 Task: Create ChildIssue0000000773 as Child Issue of Issue Issue0000000387 in Backlog  in Scrum Project Project0000000078 in Jira. Create ChildIssue0000000774 as Child Issue of Issue Issue0000000387 in Backlog  in Scrum Project Project0000000078 in Jira. Create ChildIssue0000000775 as Child Issue of Issue Issue0000000388 in Backlog  in Scrum Project Project0000000078 in Jira. Create ChildIssue0000000776 as Child Issue of Issue Issue0000000388 in Backlog  in Scrum Project Project0000000078 in Jira. Create ChildIssue0000000777 as Child Issue of Issue Issue0000000389 in Backlog  in Scrum Project Project0000000078 in Jira
Action: Mouse moved to (112, 292)
Screenshot: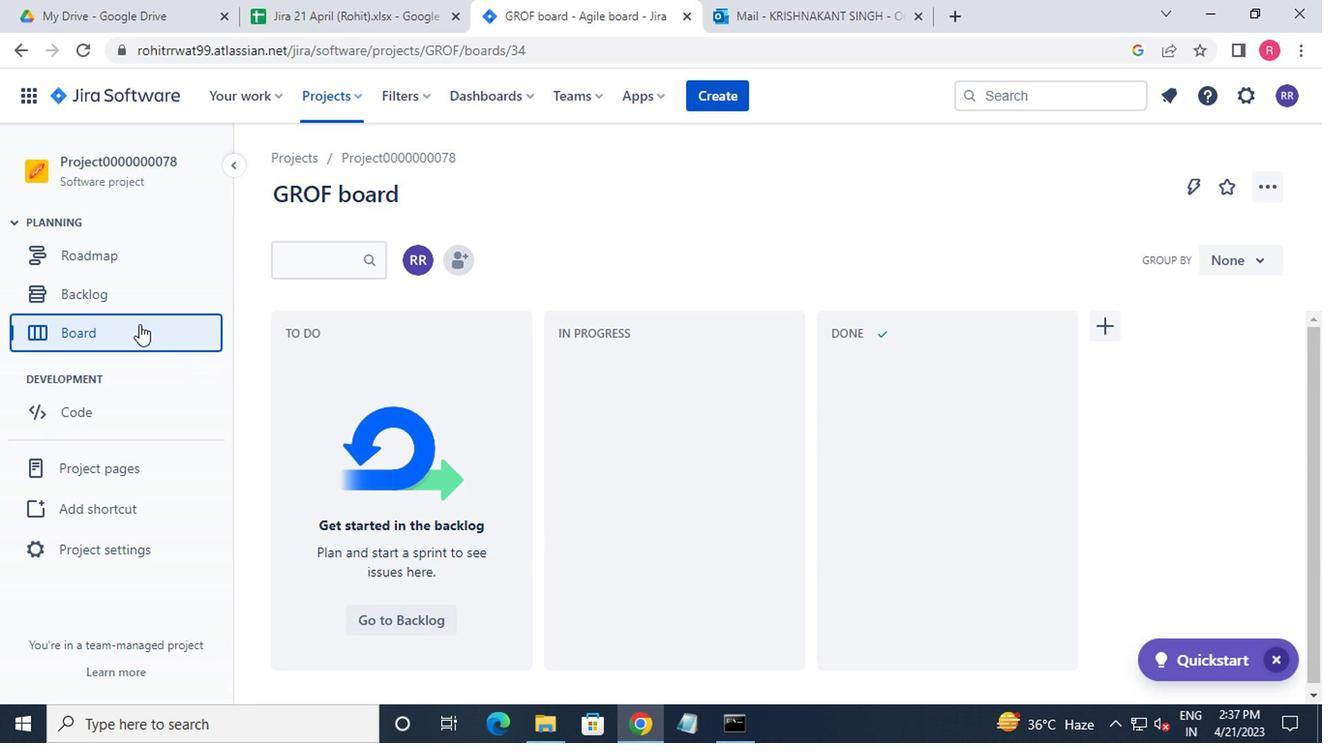 
Action: Mouse pressed left at (112, 292)
Screenshot: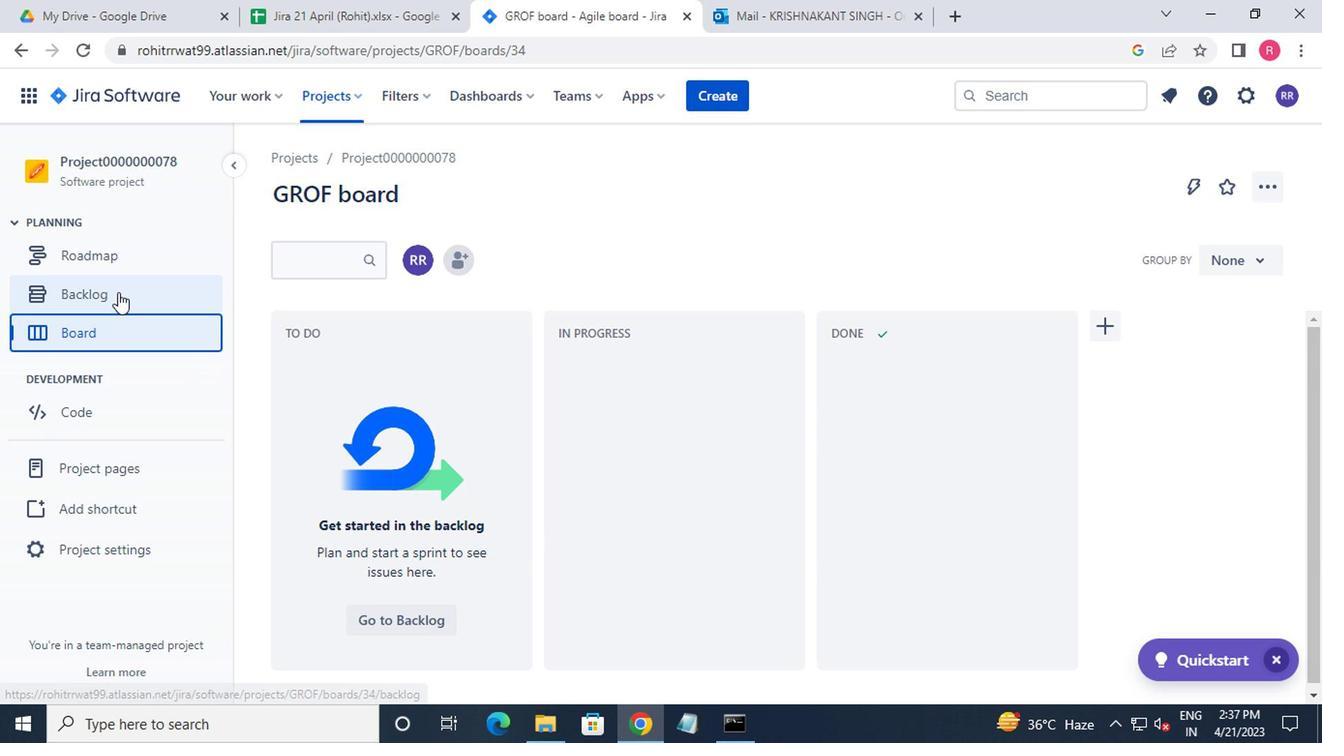 
Action: Mouse moved to (462, 444)
Screenshot: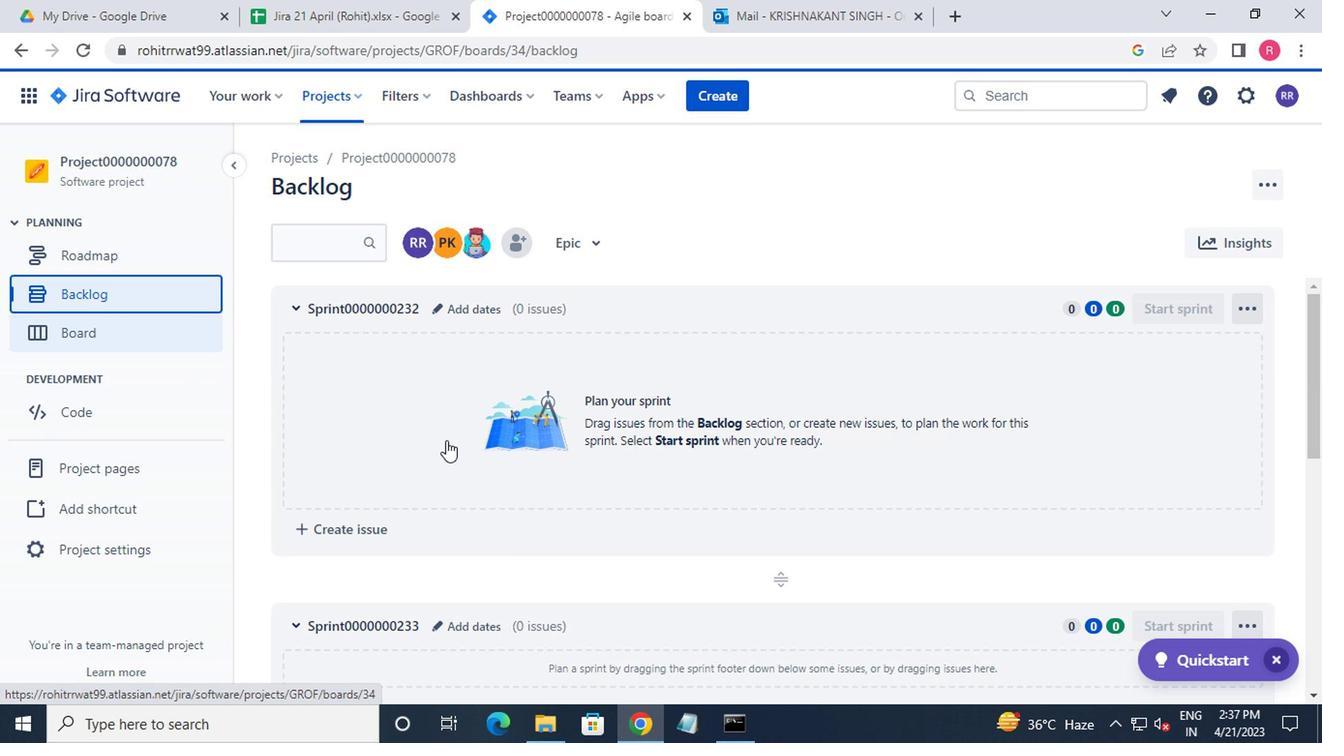 
Action: Mouse scrolled (462, 443) with delta (0, -1)
Screenshot: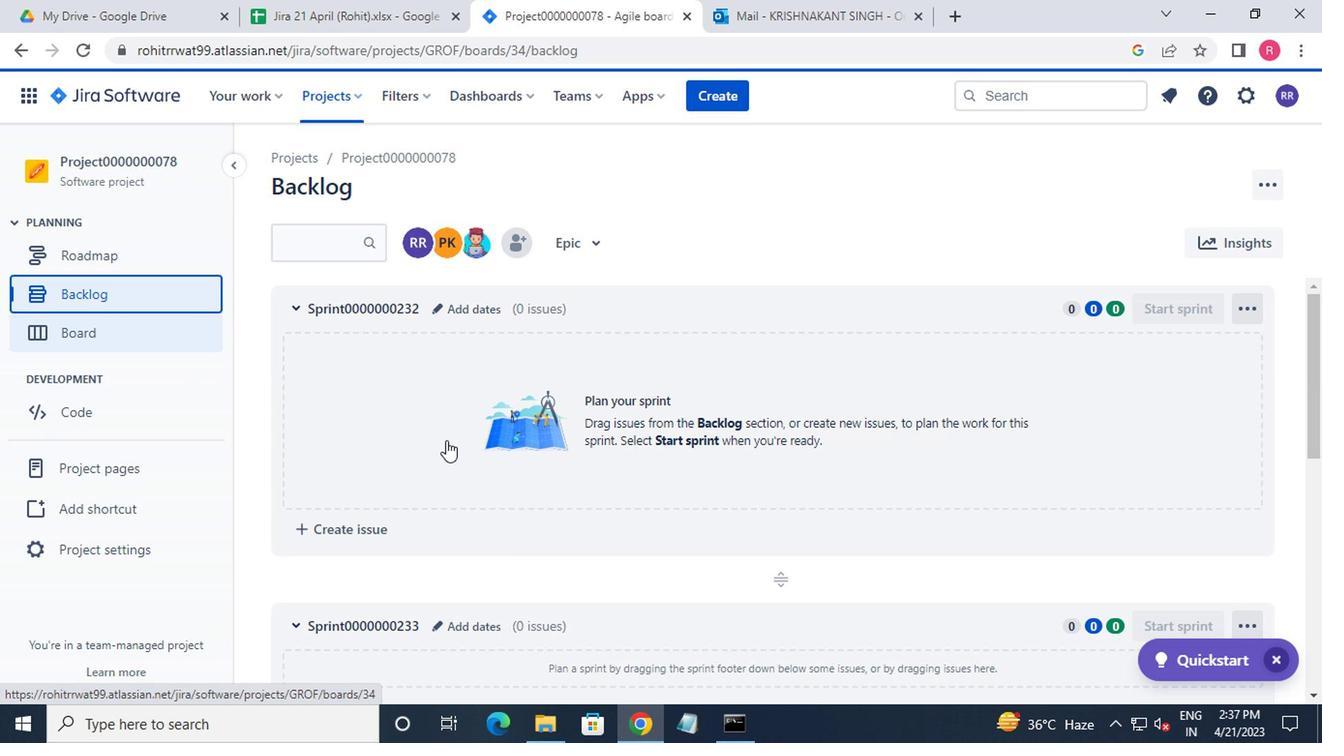 
Action: Mouse moved to (464, 446)
Screenshot: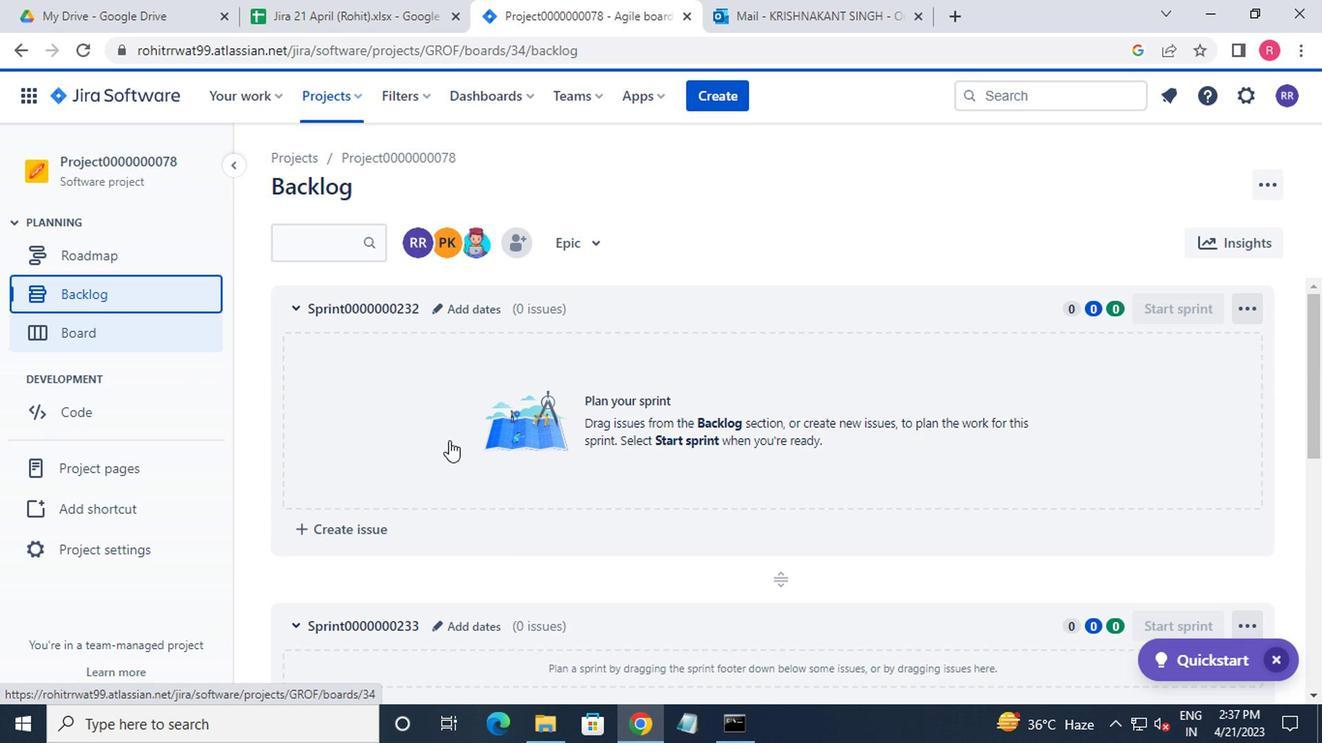 
Action: Mouse scrolled (464, 445) with delta (0, -1)
Screenshot: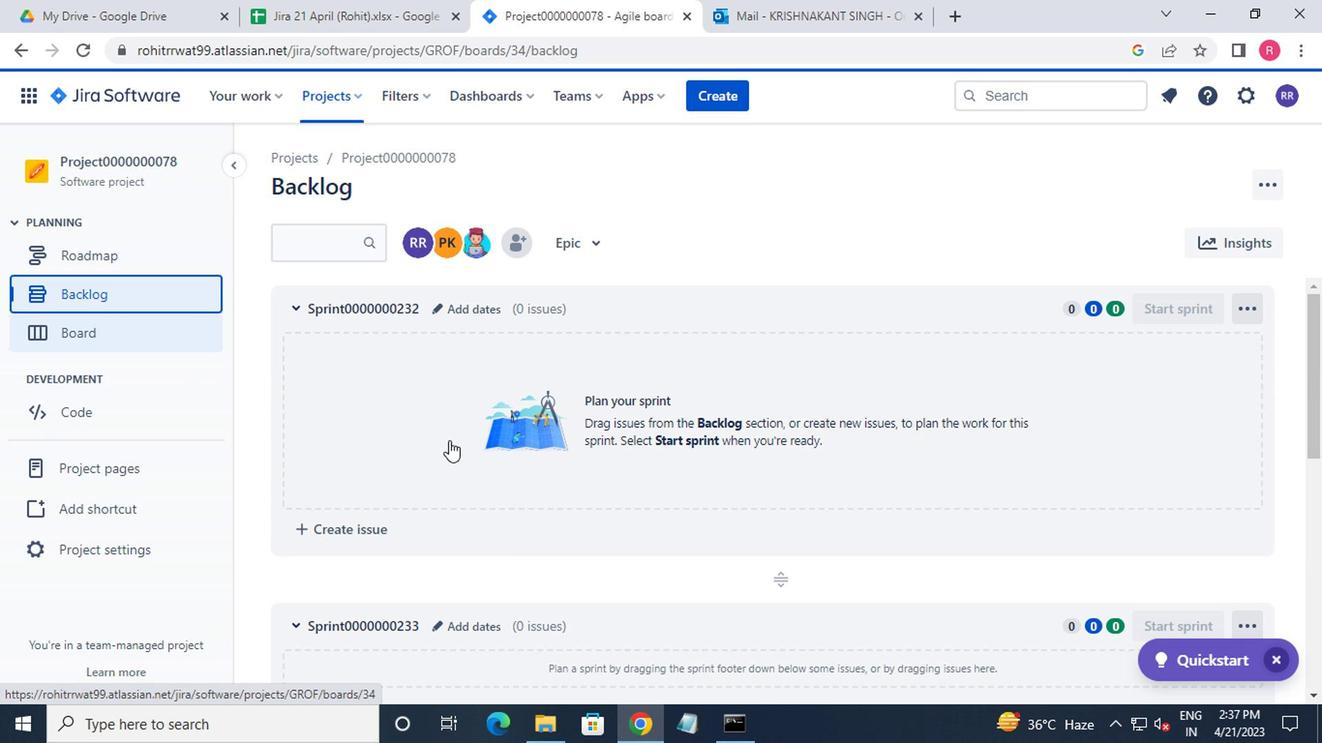 
Action: Mouse scrolled (464, 445) with delta (0, -1)
Screenshot: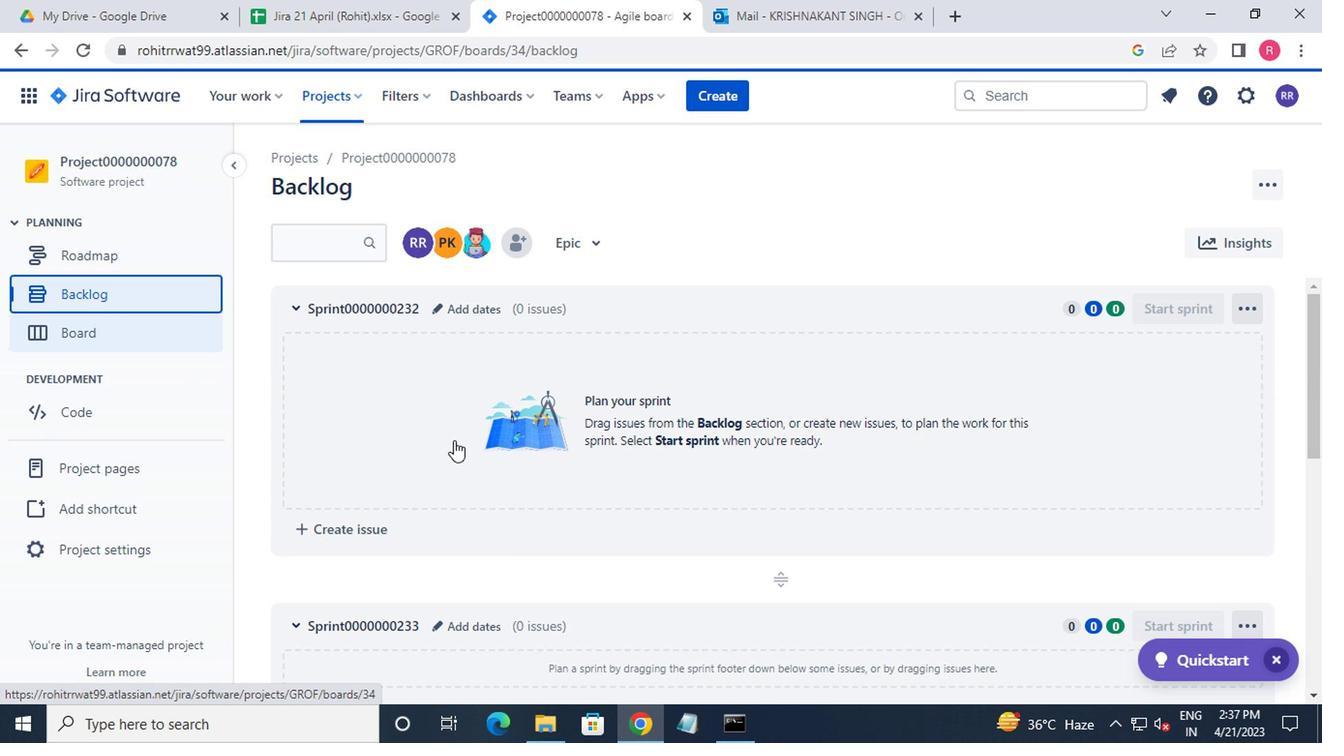 
Action: Mouse moved to (465, 446)
Screenshot: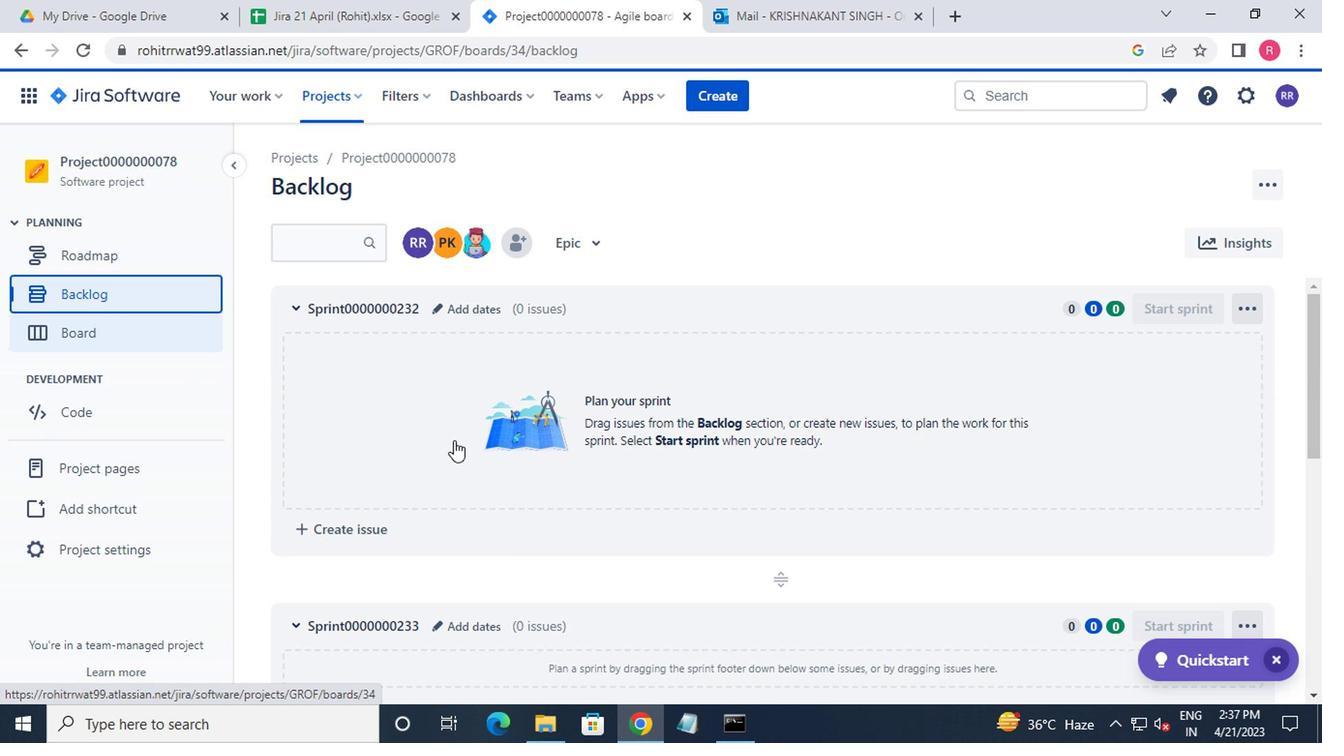 
Action: Mouse scrolled (465, 445) with delta (0, -1)
Screenshot: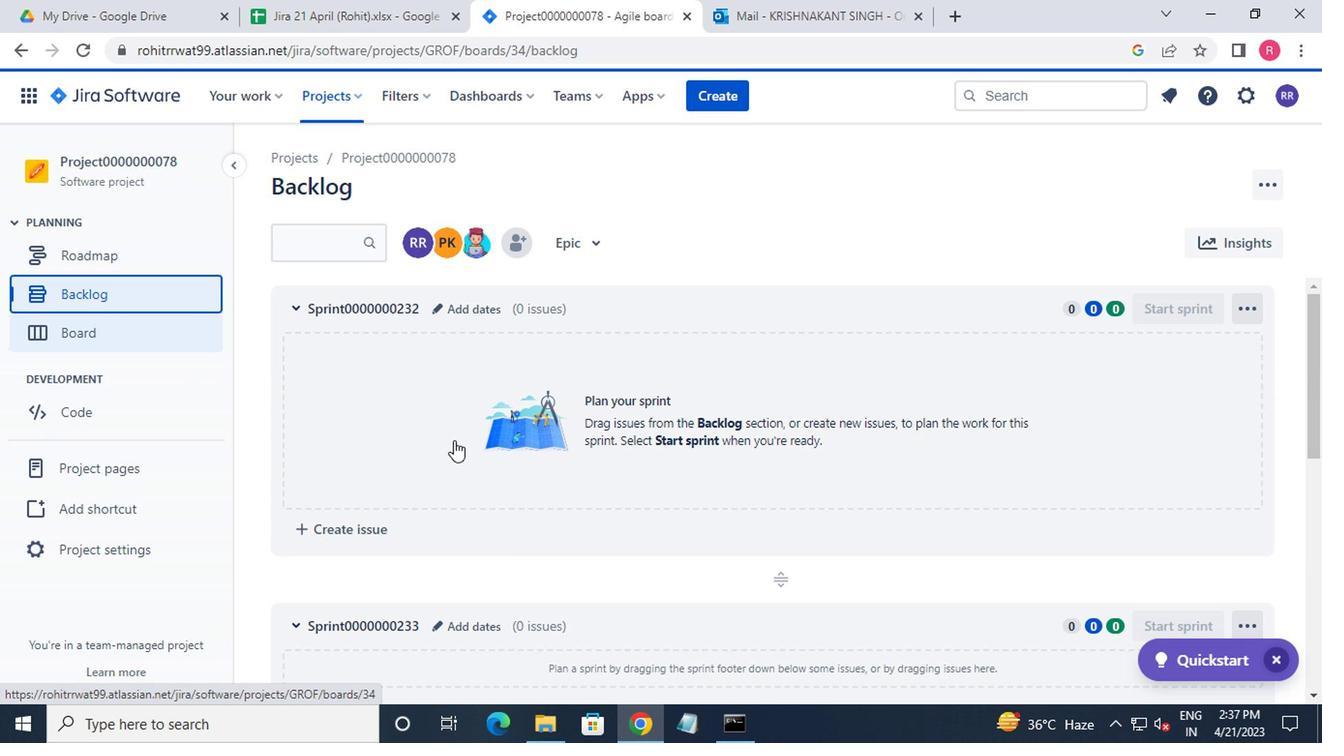 
Action: Mouse moved to (469, 476)
Screenshot: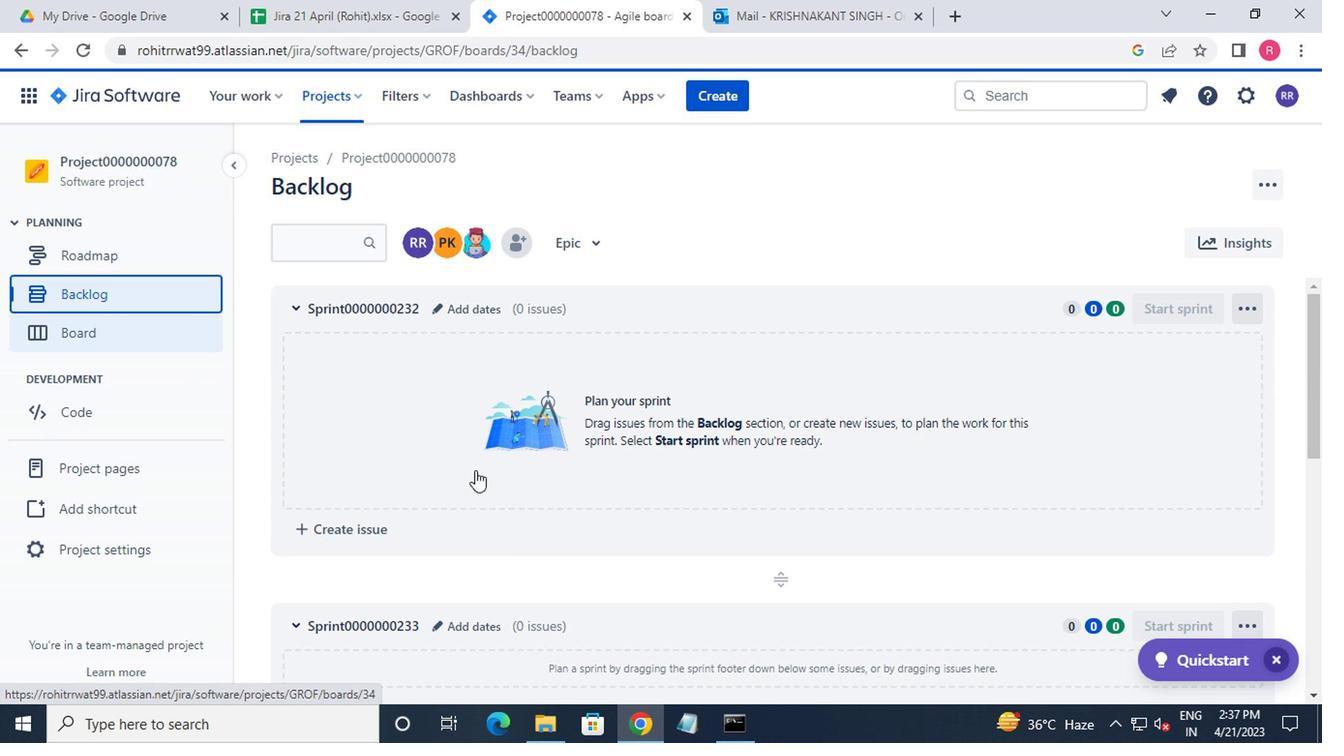 
Action: Mouse scrolled (469, 475) with delta (0, 0)
Screenshot: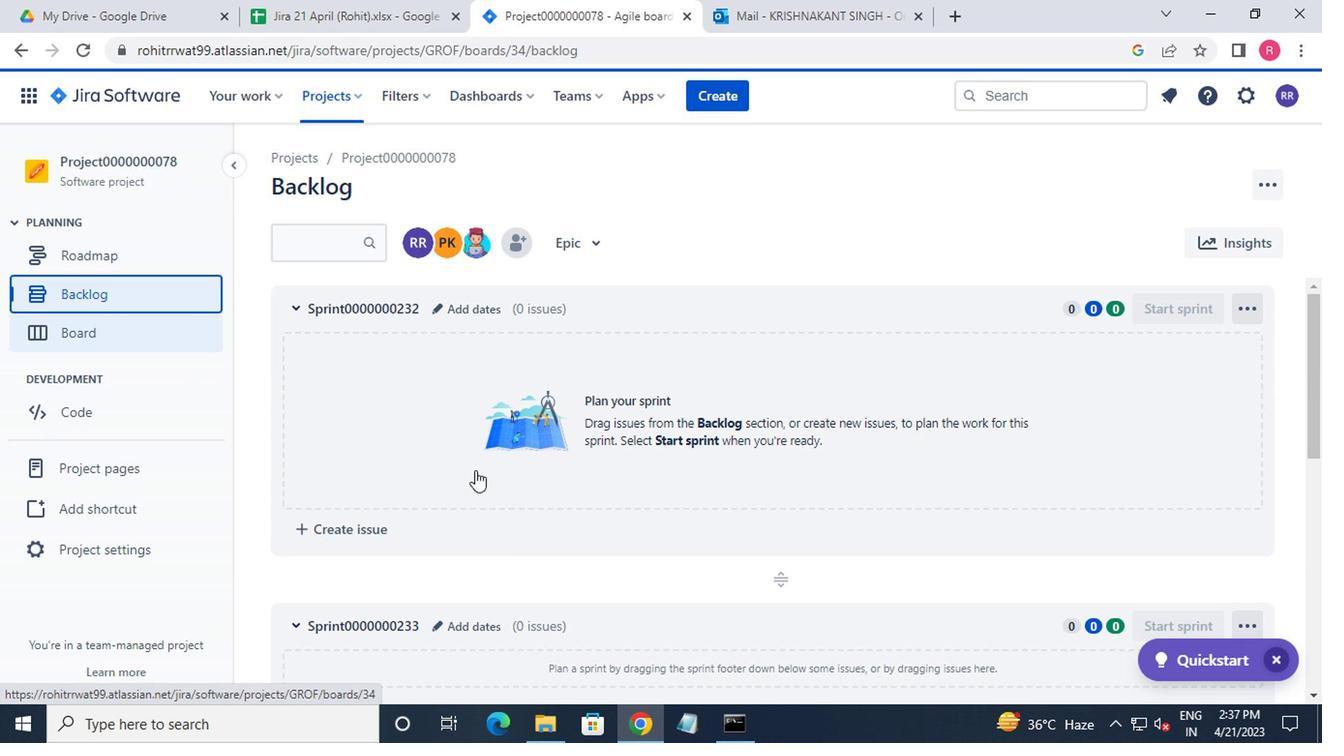 
Action: Mouse moved to (469, 478)
Screenshot: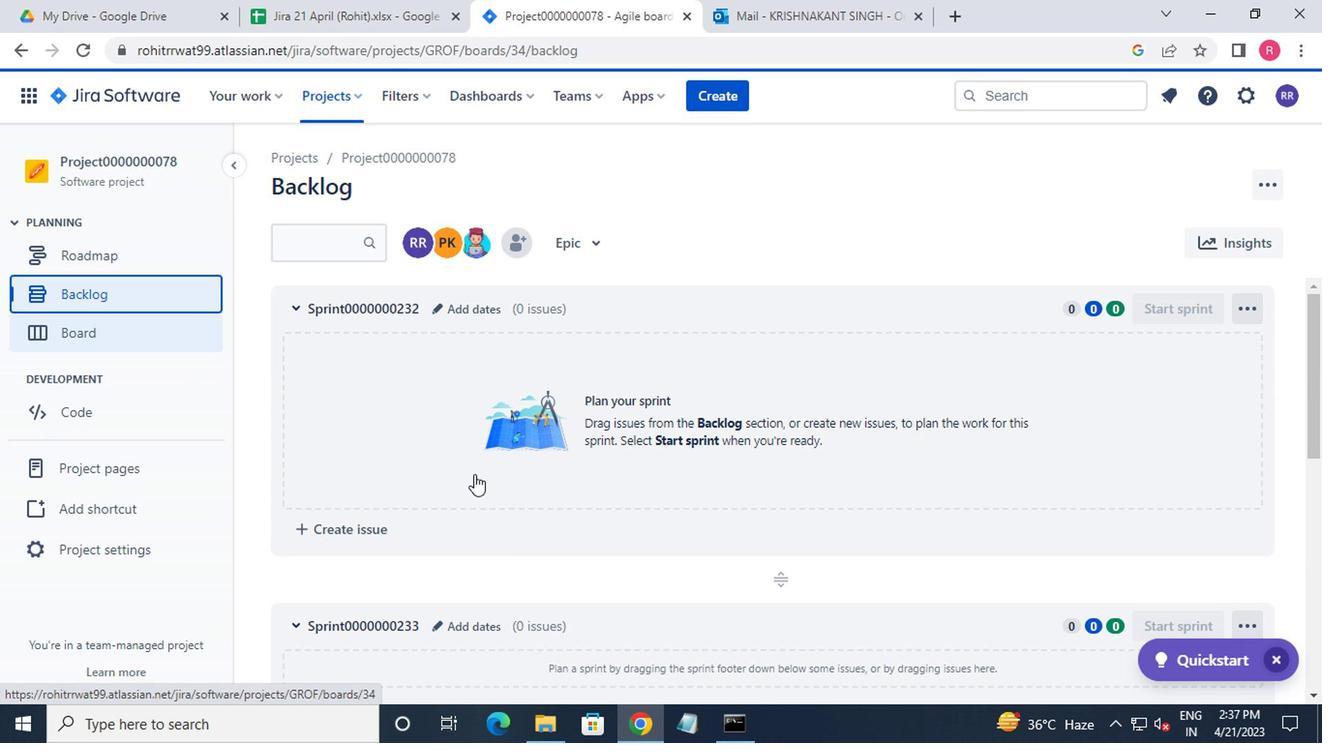 
Action: Mouse scrolled (469, 477) with delta (0, 0)
Screenshot: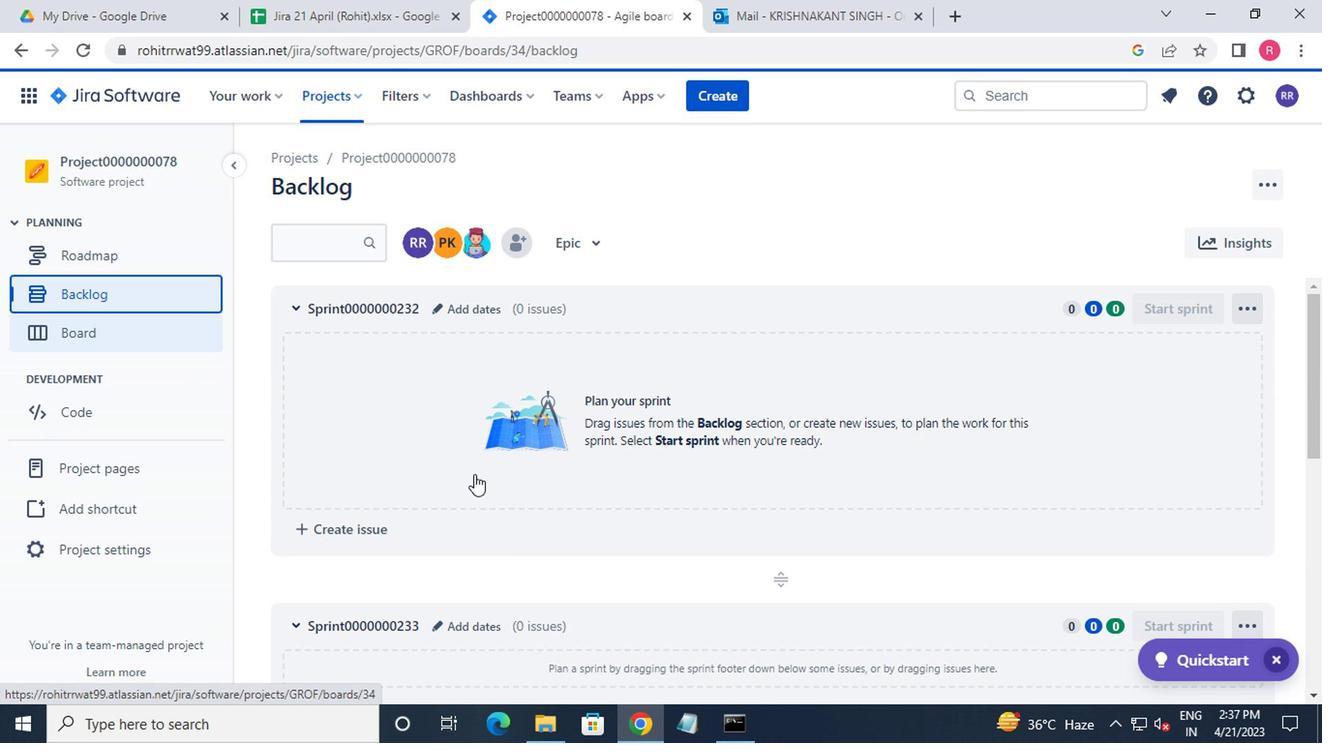 
Action: Mouse moved to (469, 478)
Screenshot: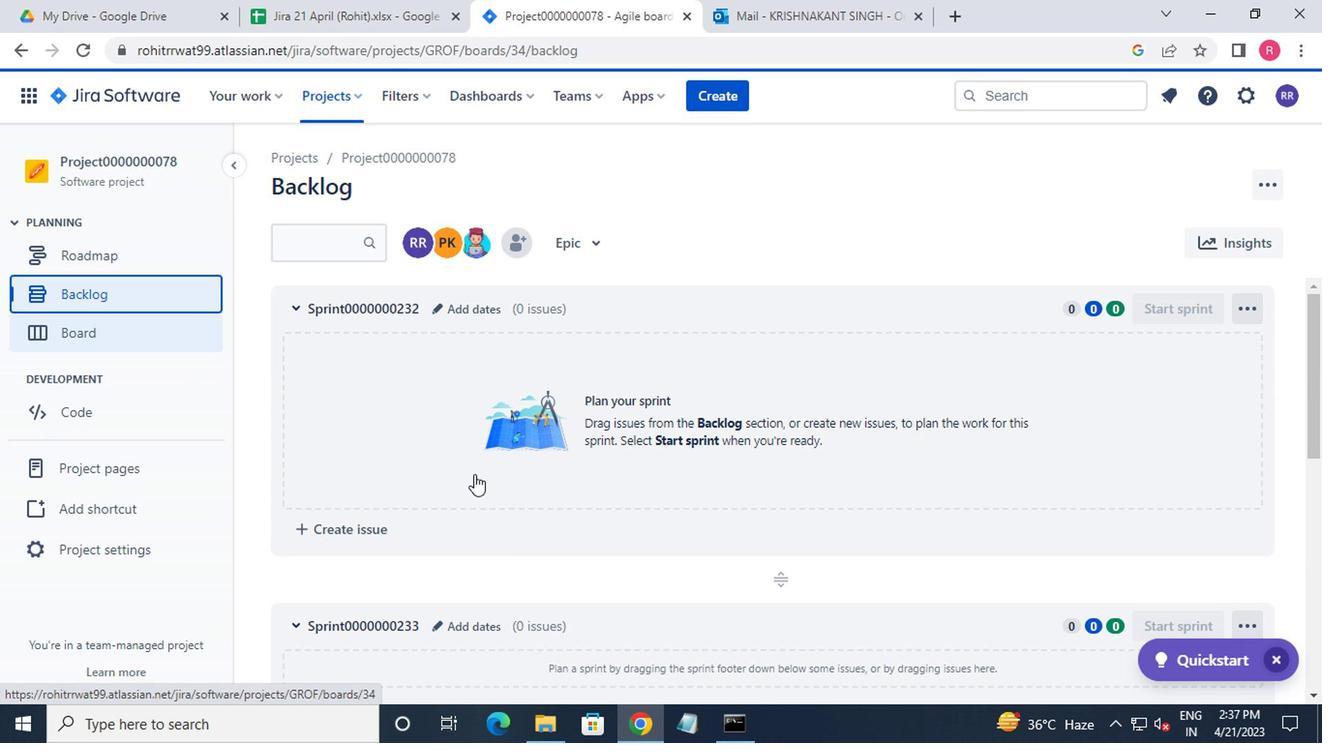 
Action: Mouse scrolled (469, 477) with delta (0, 0)
Screenshot: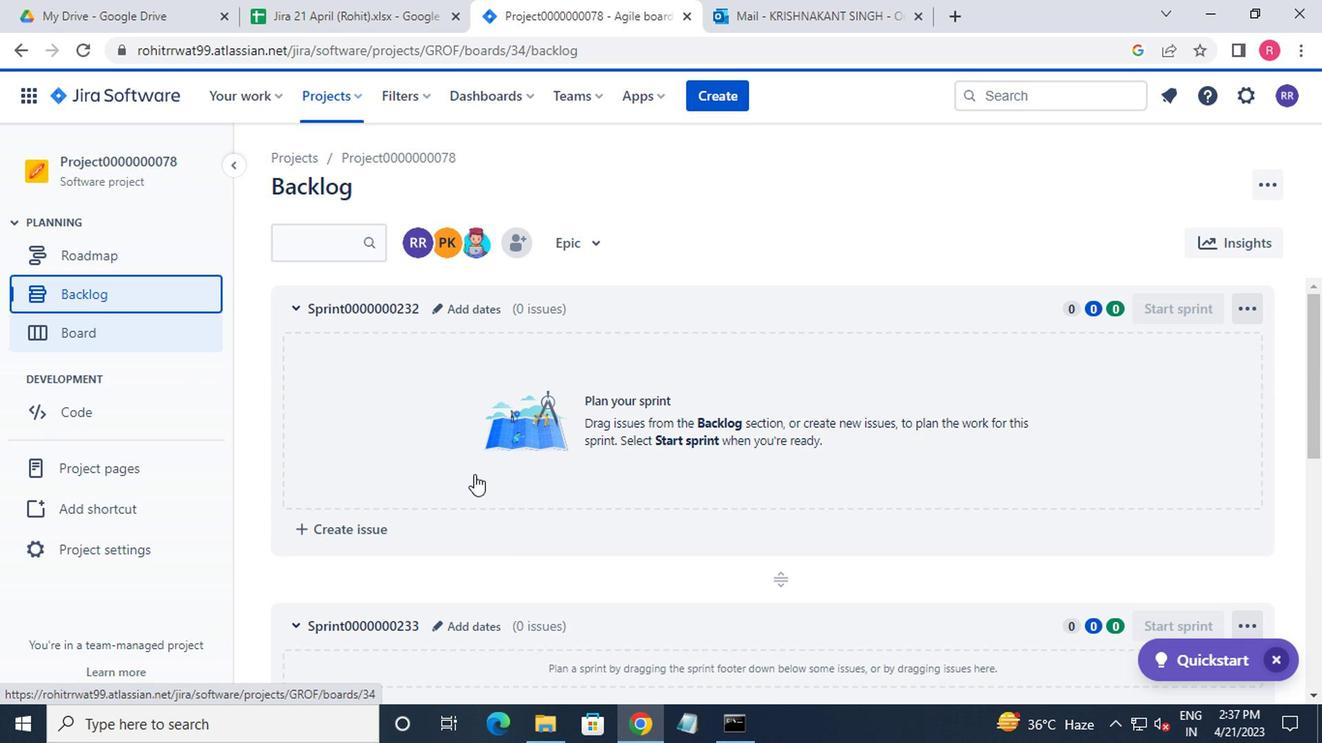 
Action: Mouse moved to (469, 480)
Screenshot: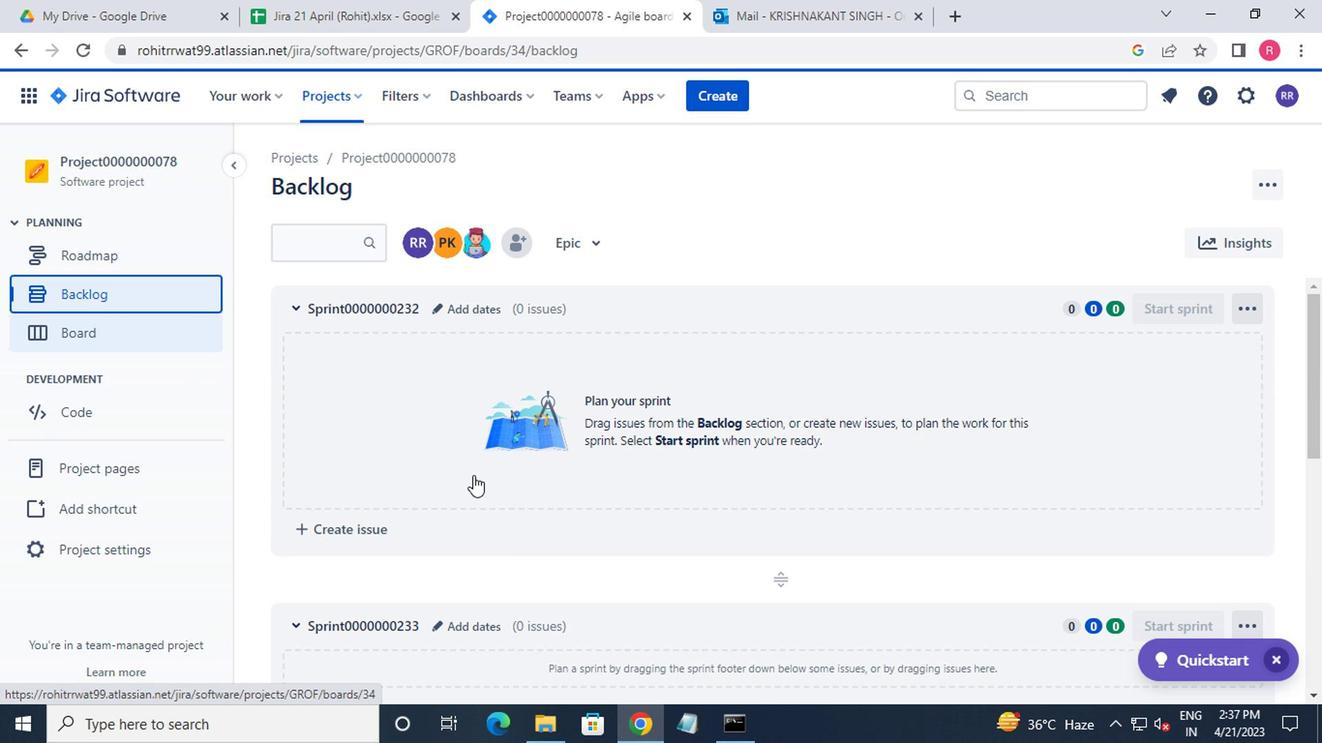 
Action: Mouse scrolled (469, 478) with delta (0, -1)
Screenshot: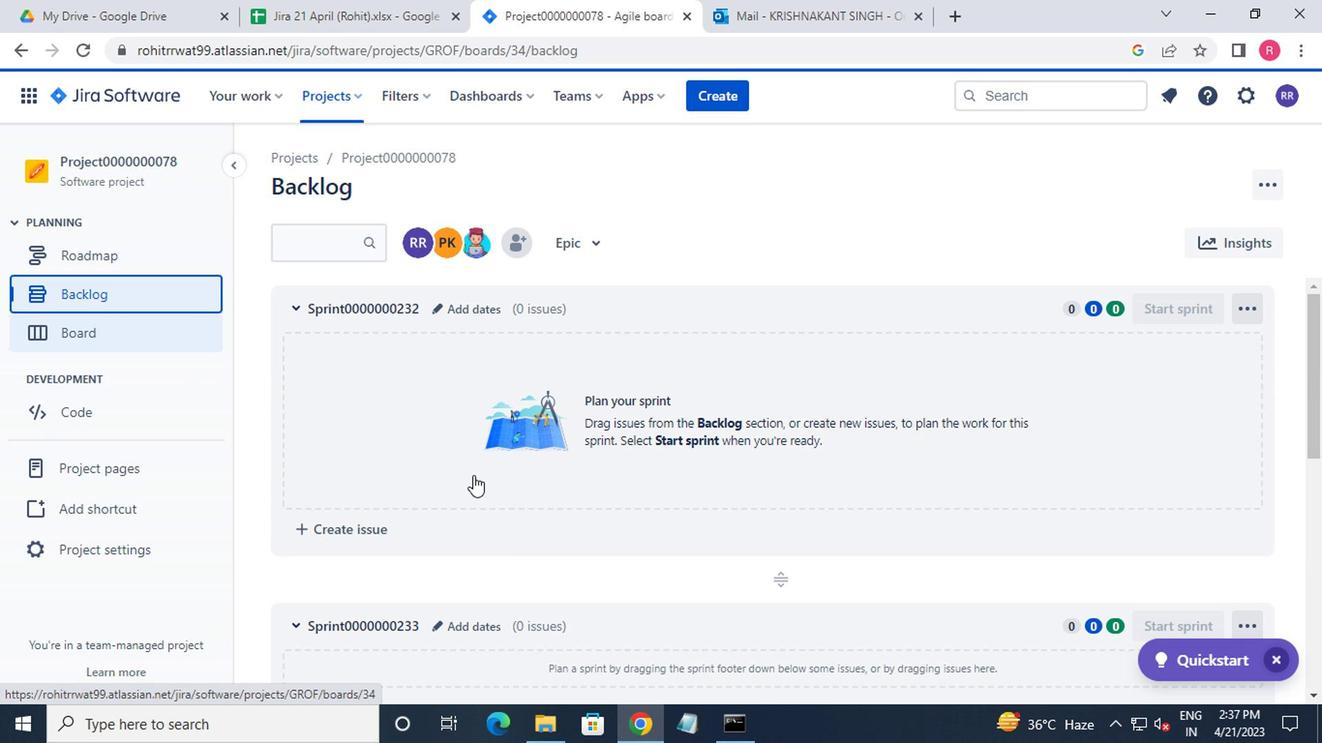 
Action: Mouse moved to (470, 484)
Screenshot: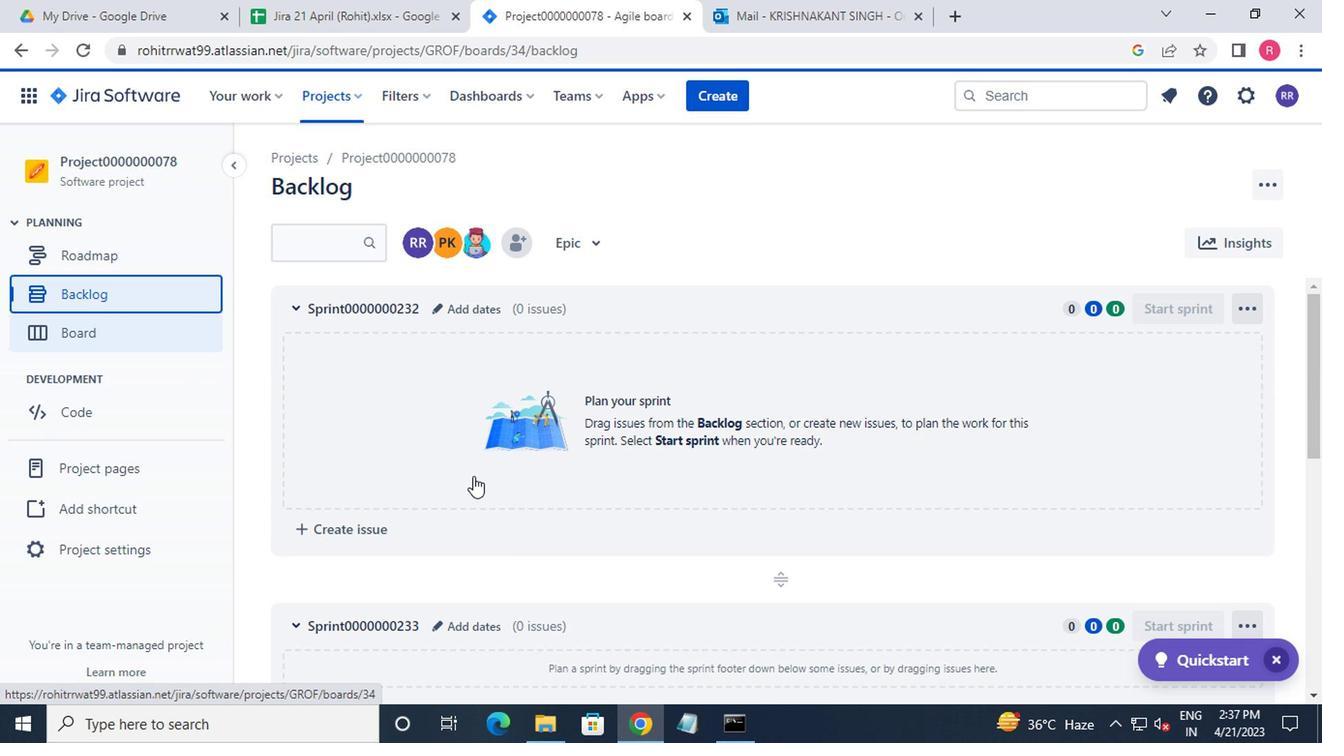 
Action: Mouse scrolled (470, 483) with delta (0, -1)
Screenshot: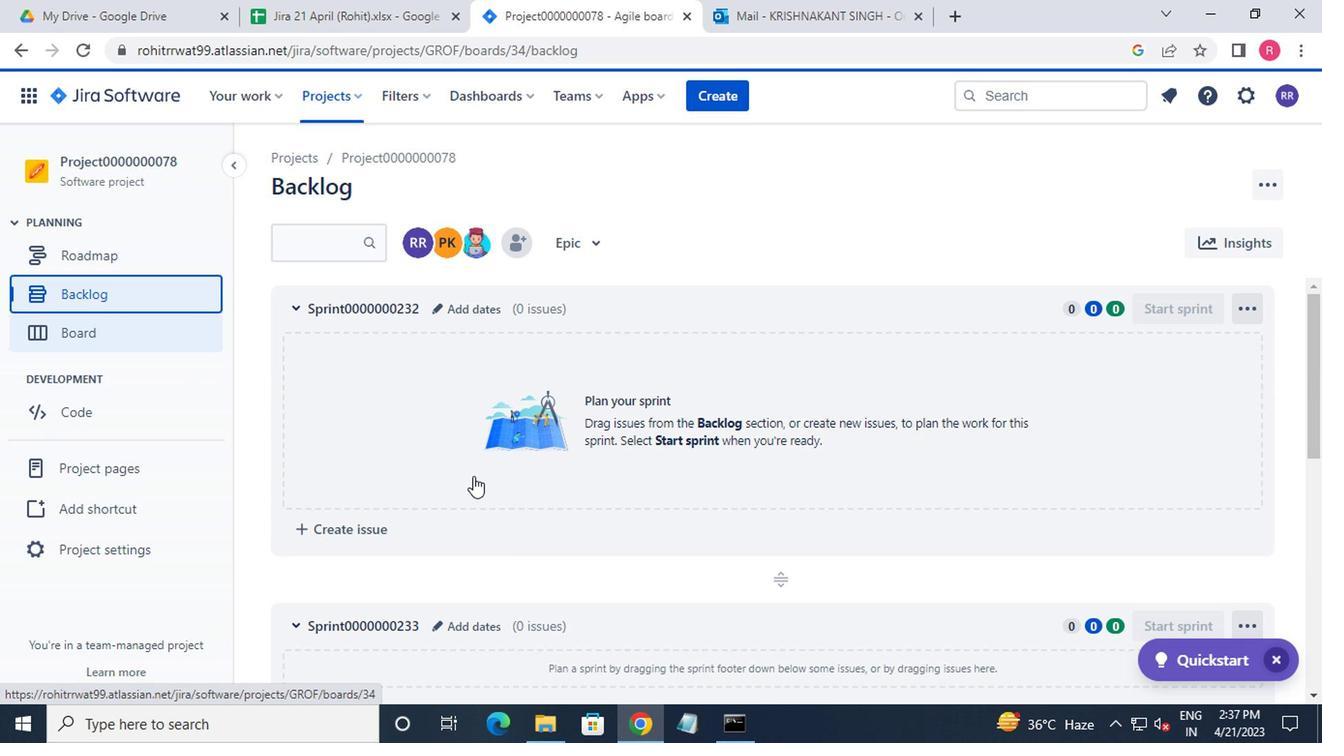 
Action: Mouse moved to (535, 415)
Screenshot: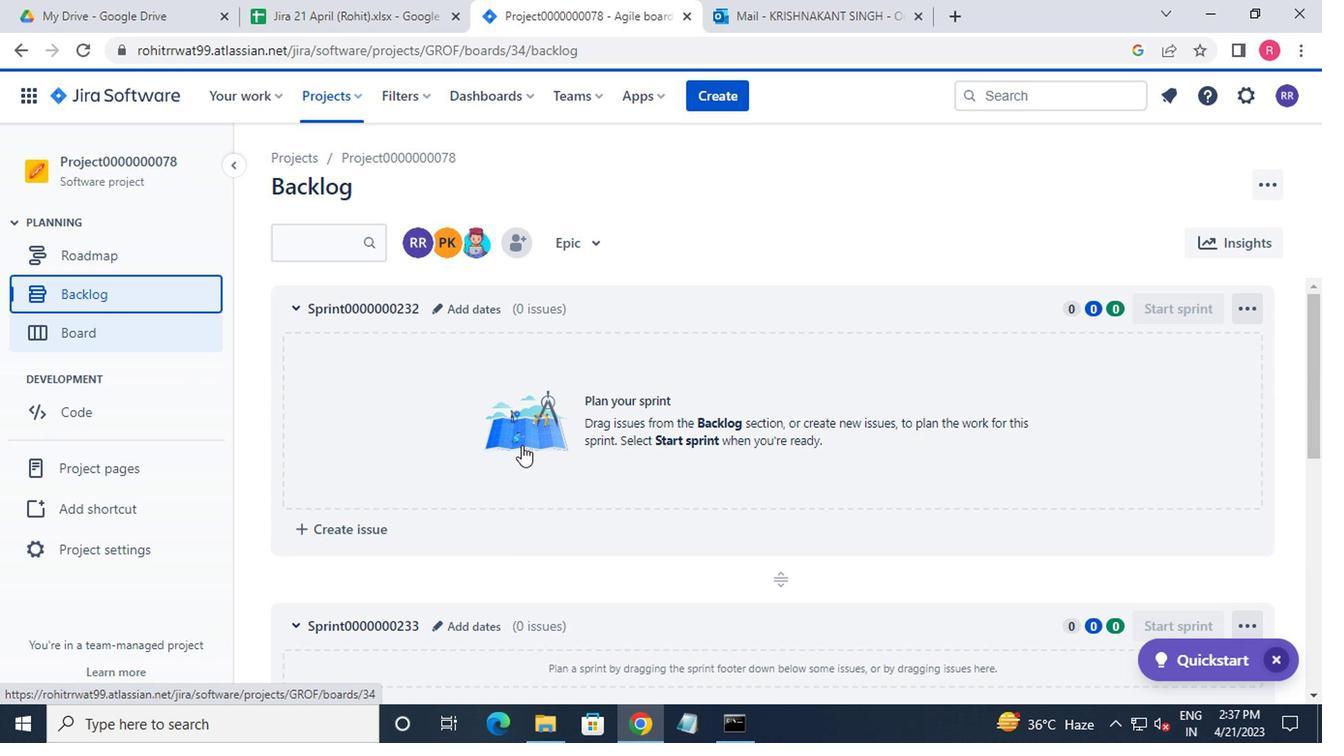 
Action: Mouse scrolled (535, 414) with delta (0, 0)
Screenshot: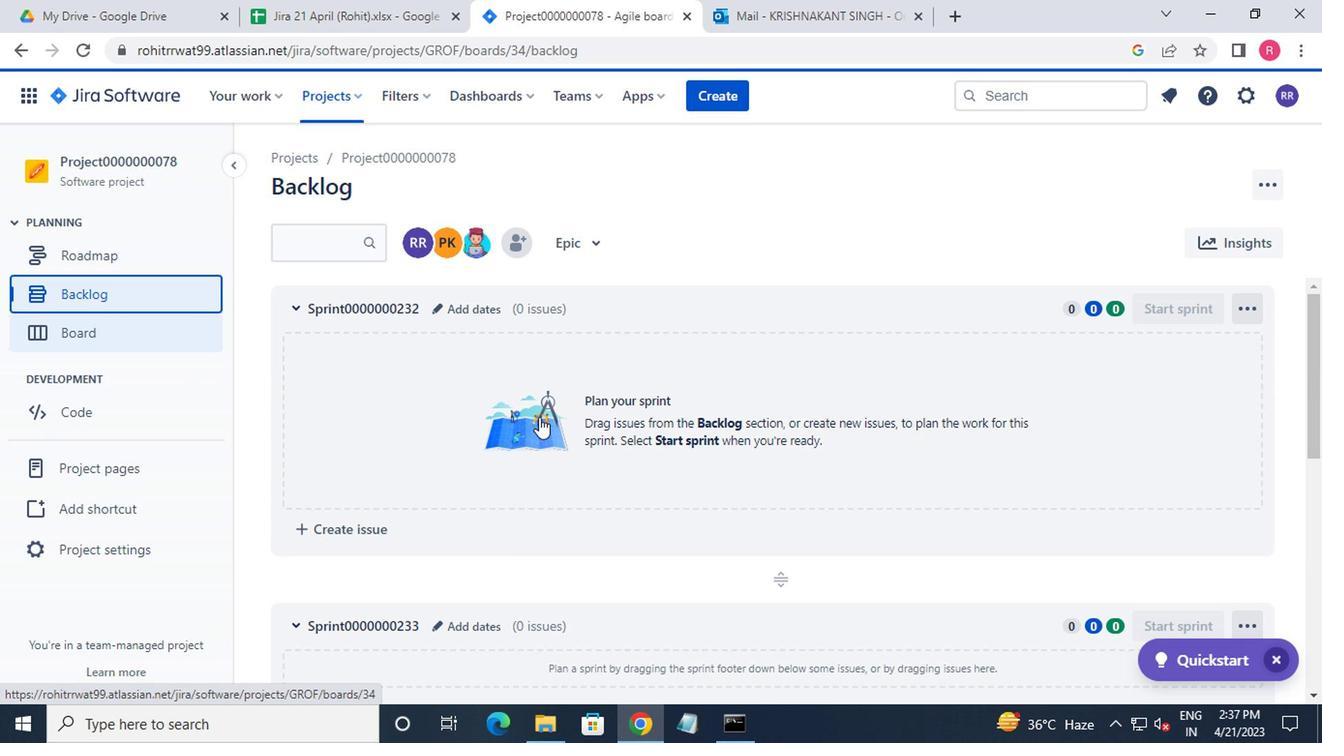 
Action: Mouse scrolled (535, 414) with delta (0, 0)
Screenshot: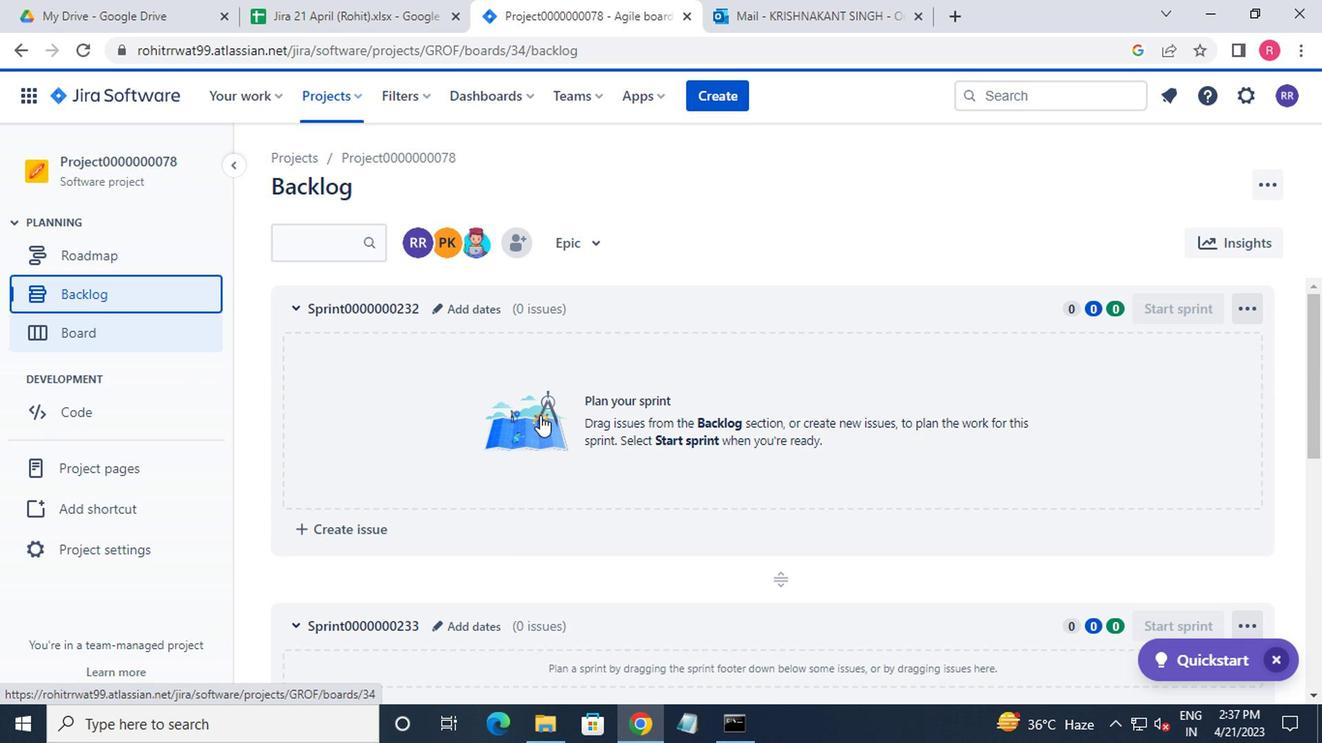 
Action: Mouse scrolled (535, 414) with delta (0, 0)
Screenshot: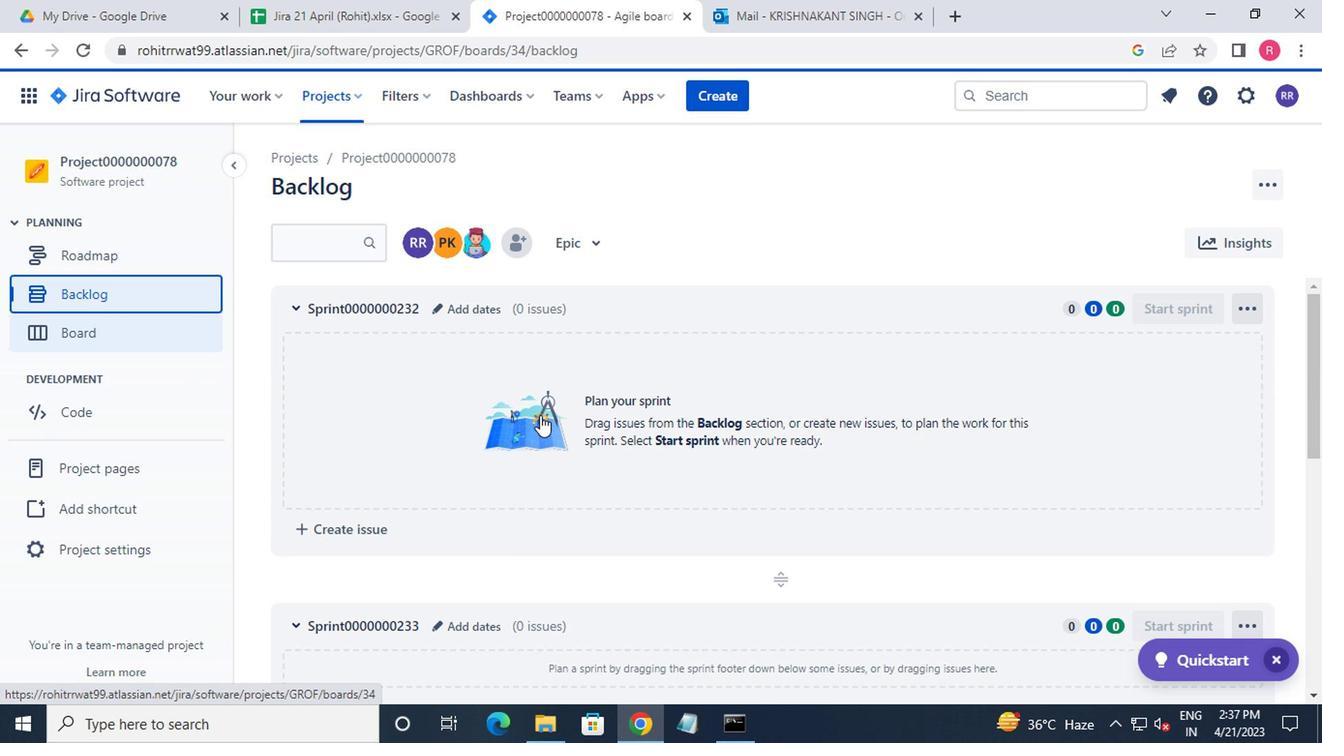 
Action: Mouse moved to (536, 415)
Screenshot: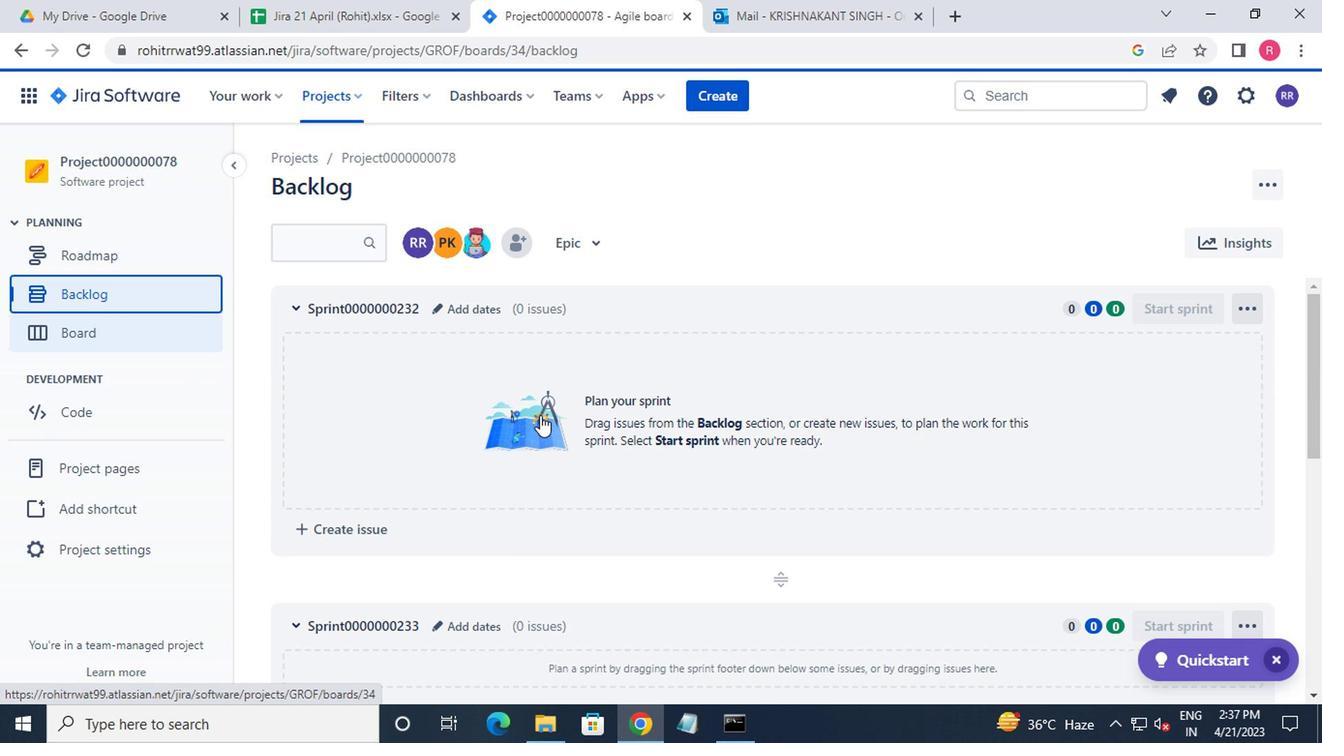 
Action: Mouse scrolled (536, 414) with delta (0, 0)
Screenshot: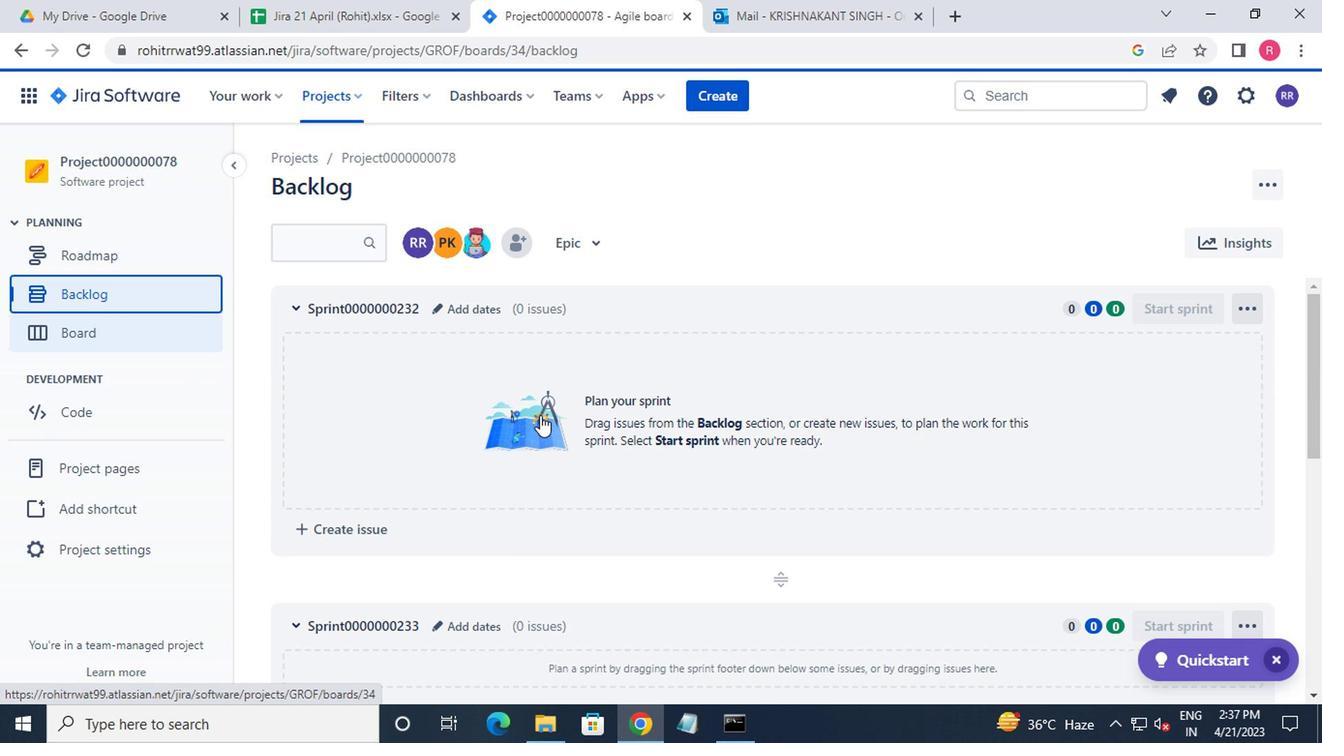
Action: Mouse moved to (1312, 403)
Screenshot: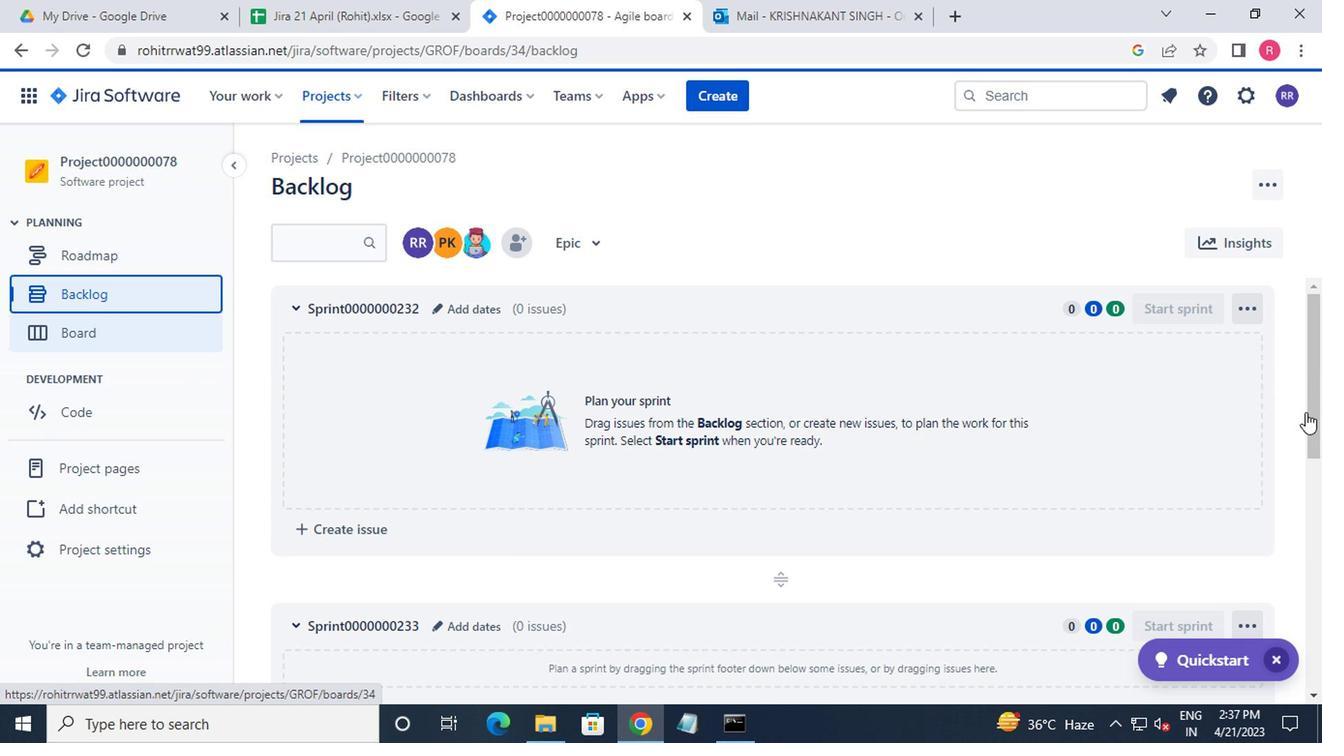 
Action: Mouse pressed left at (1312, 403)
Screenshot: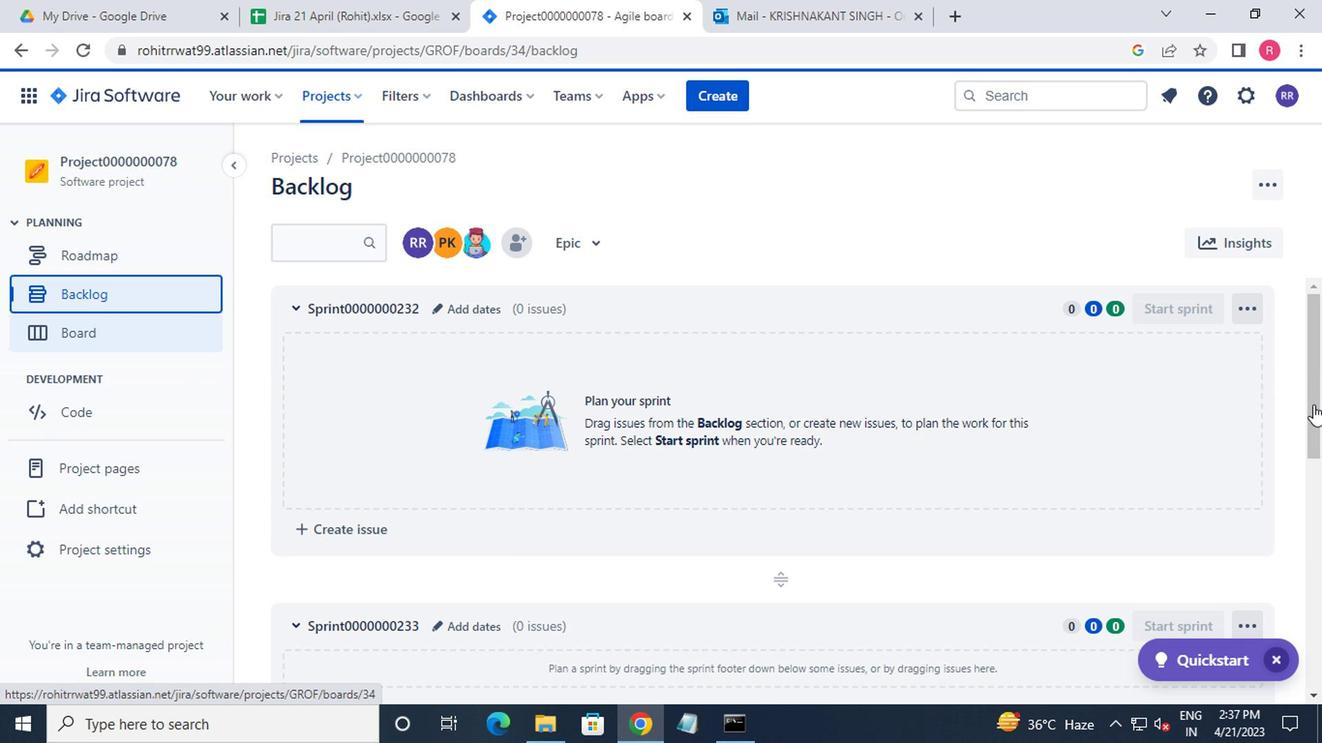 
Action: Mouse moved to (1305, 389)
Screenshot: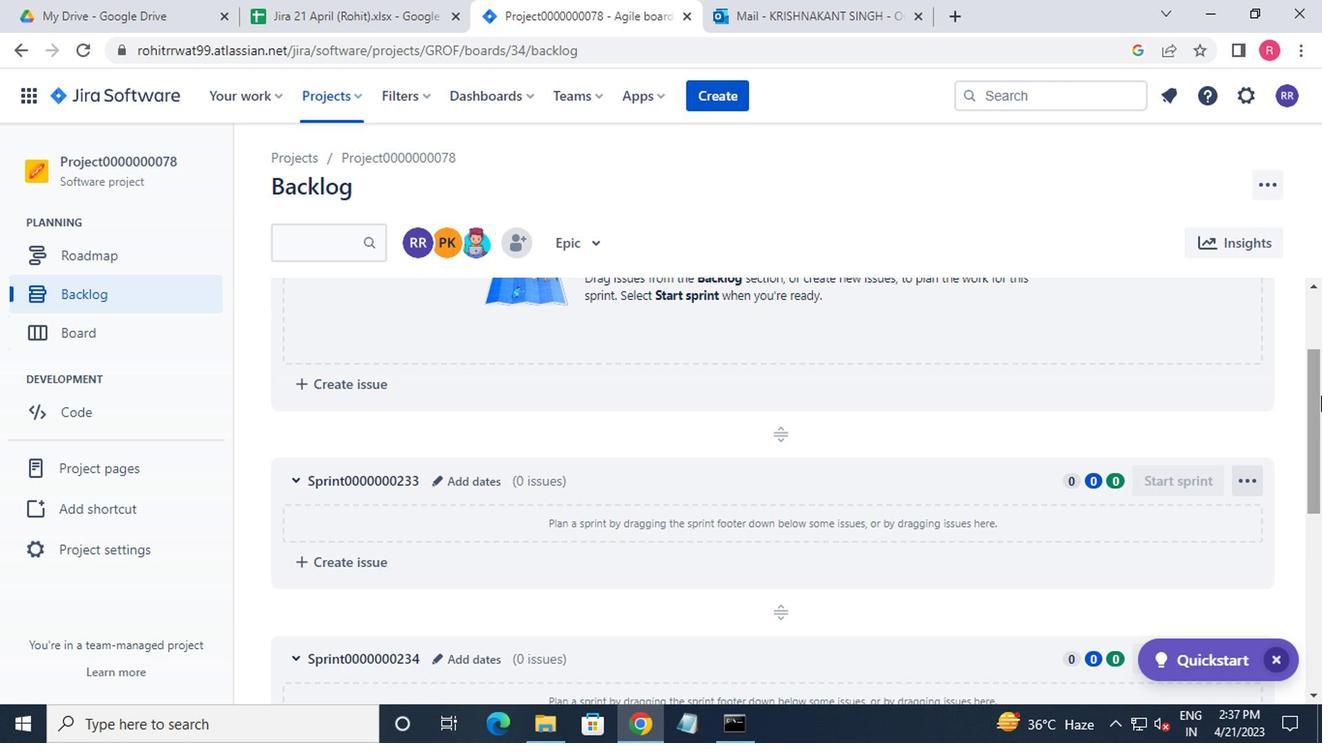 
Action: Mouse pressed left at (1305, 389)
Screenshot: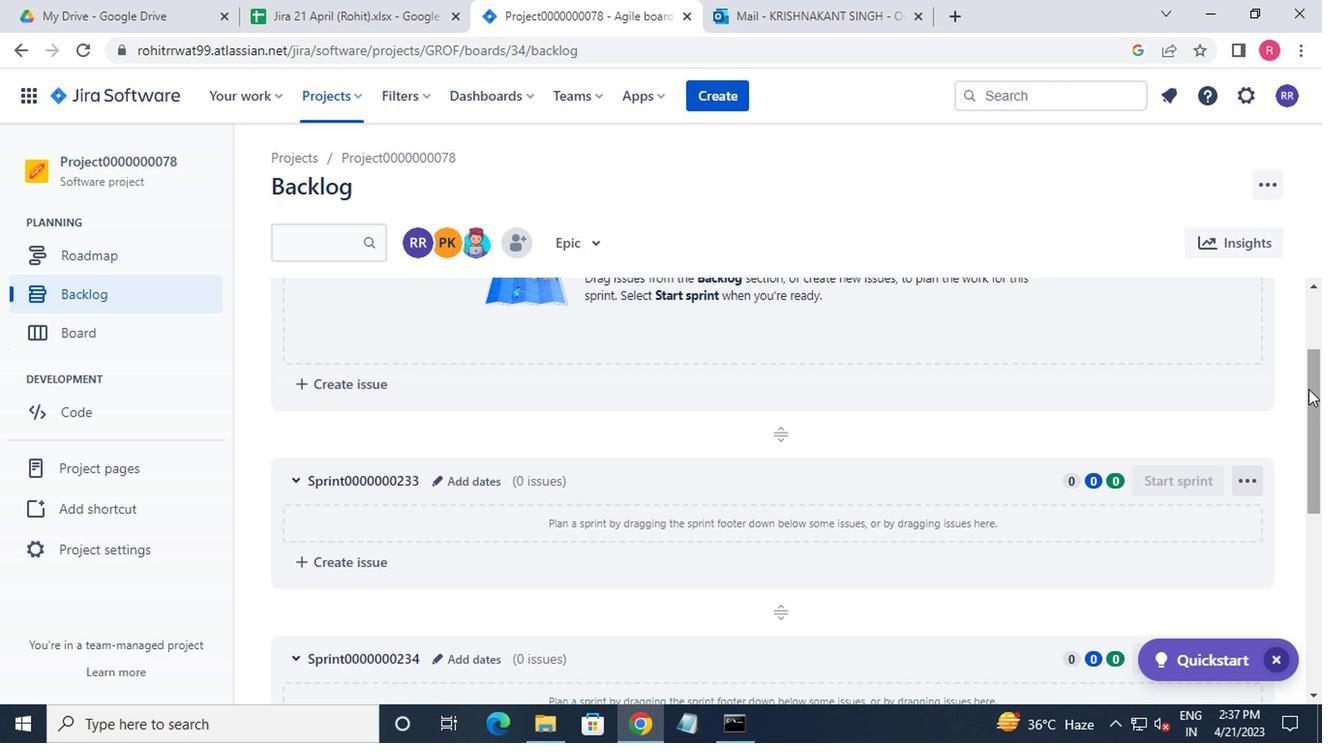 
Action: Mouse moved to (887, 511)
Screenshot: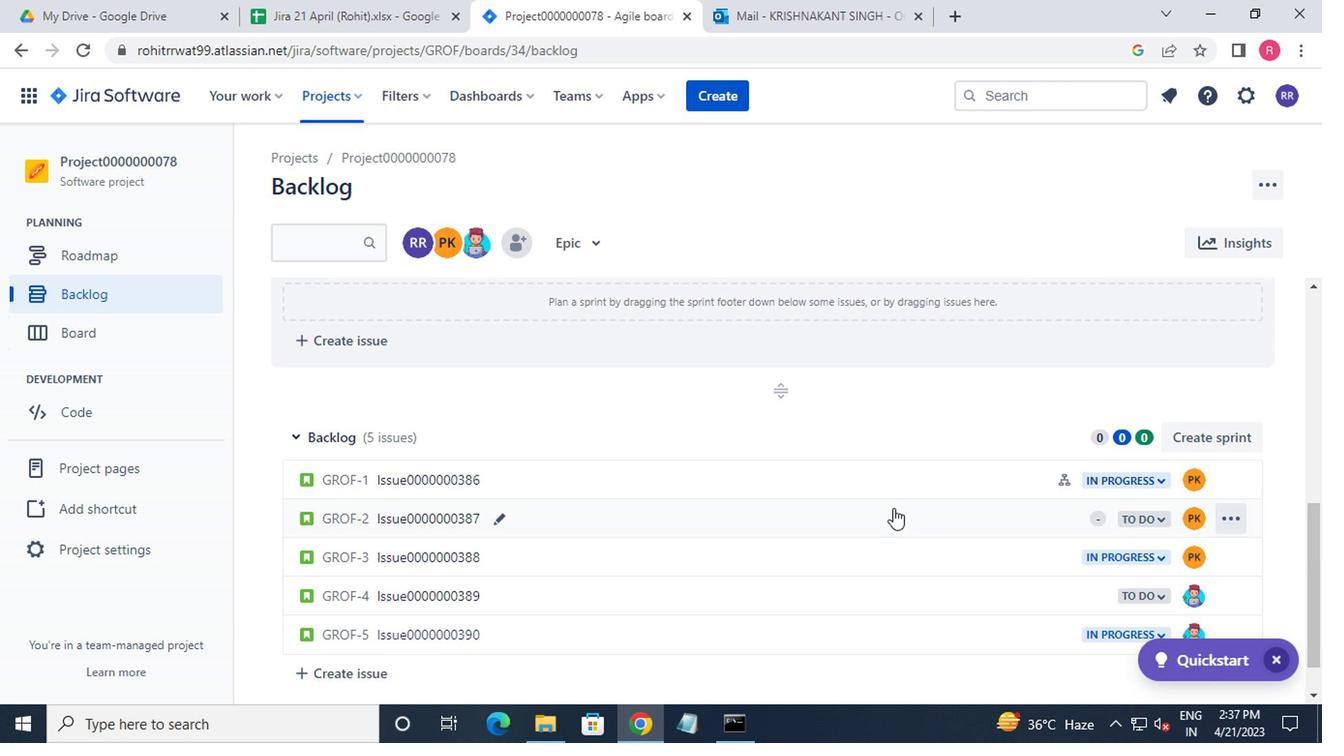 
Action: Mouse pressed left at (887, 511)
Screenshot: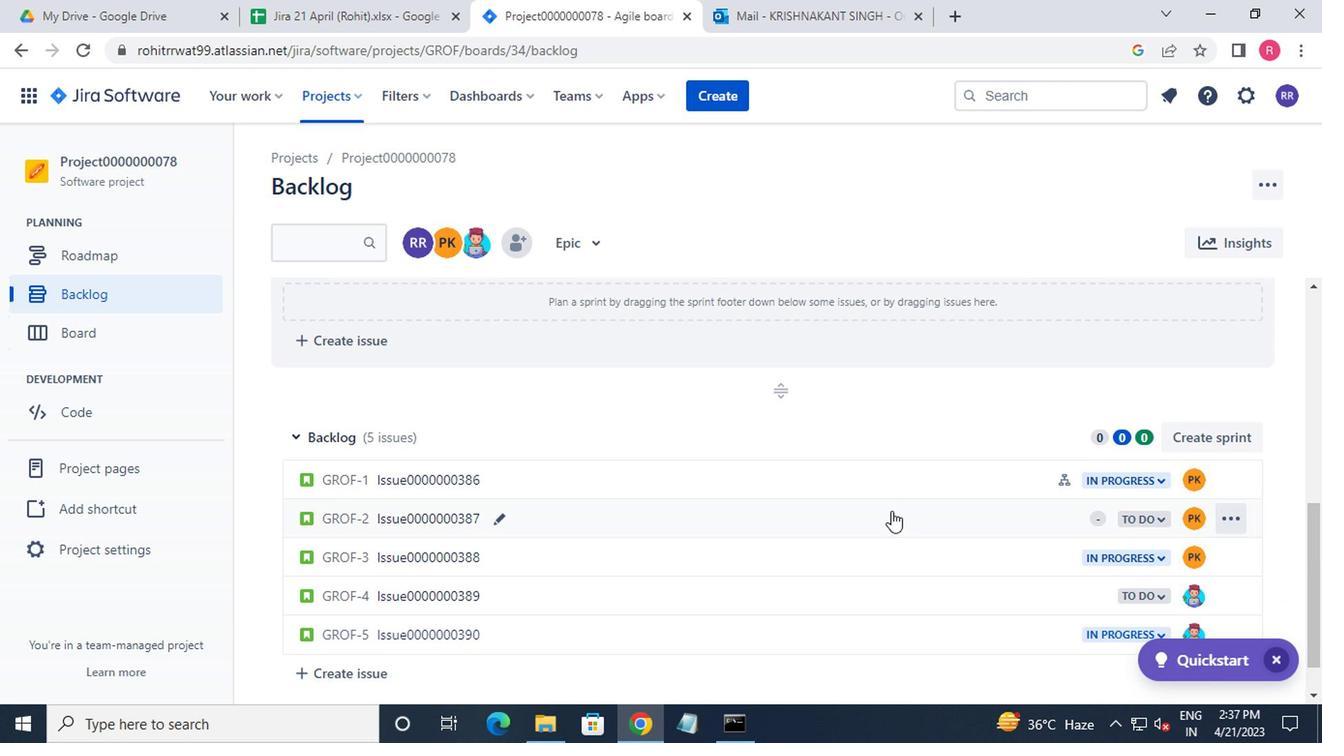 
Action: Mouse moved to (971, 395)
Screenshot: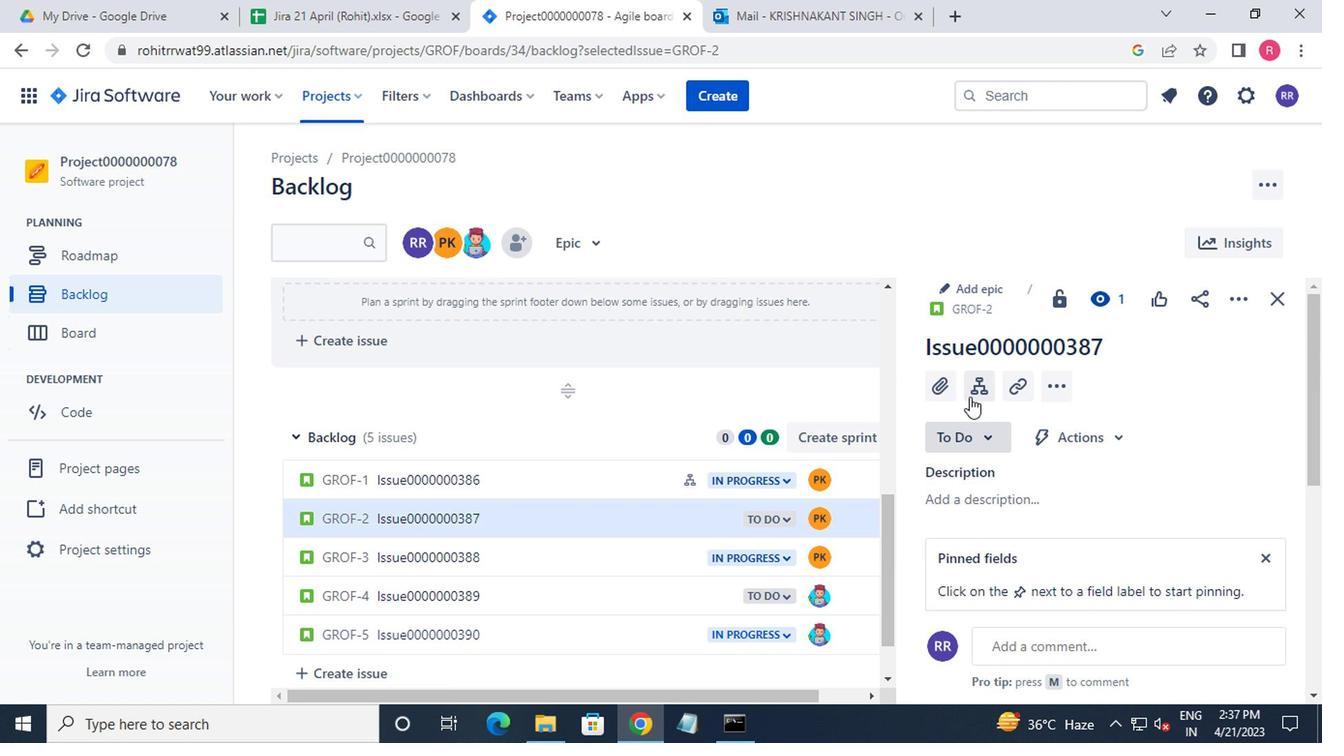 
Action: Mouse pressed left at (971, 395)
Screenshot: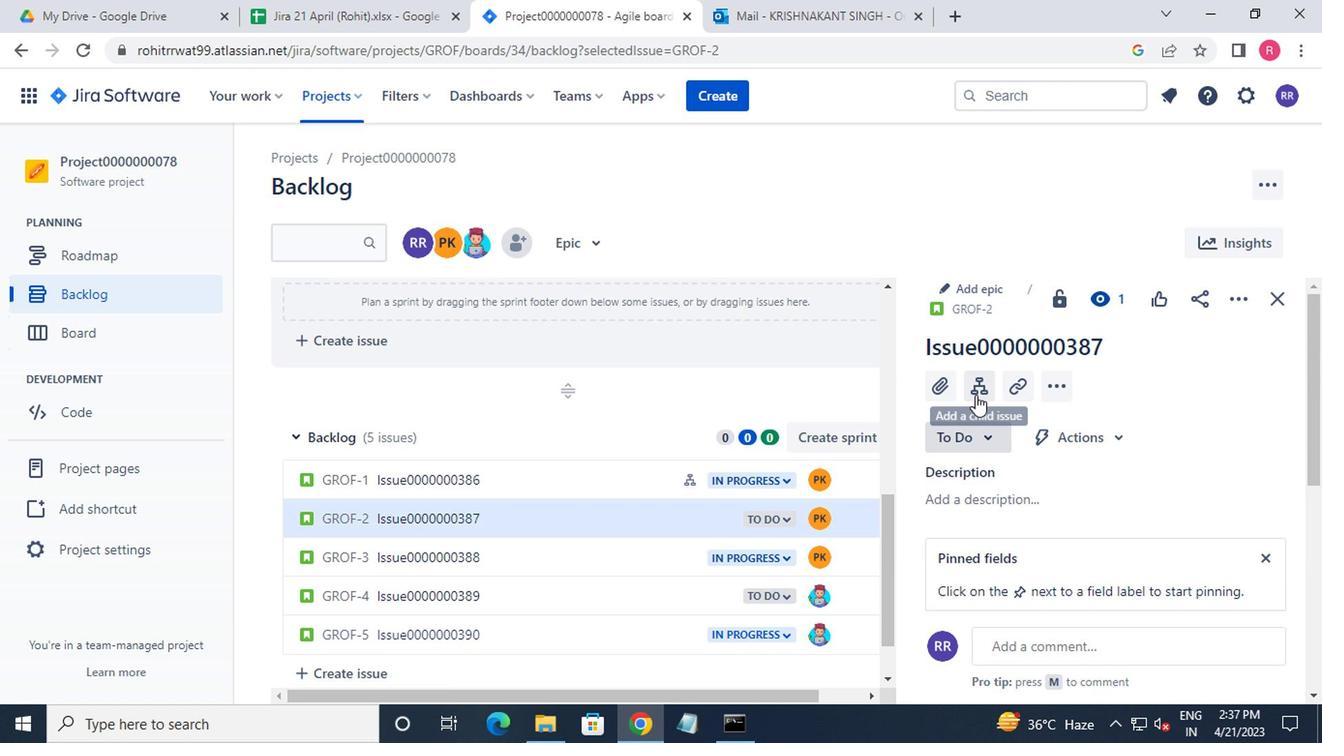 
Action: Mouse moved to (1004, 452)
Screenshot: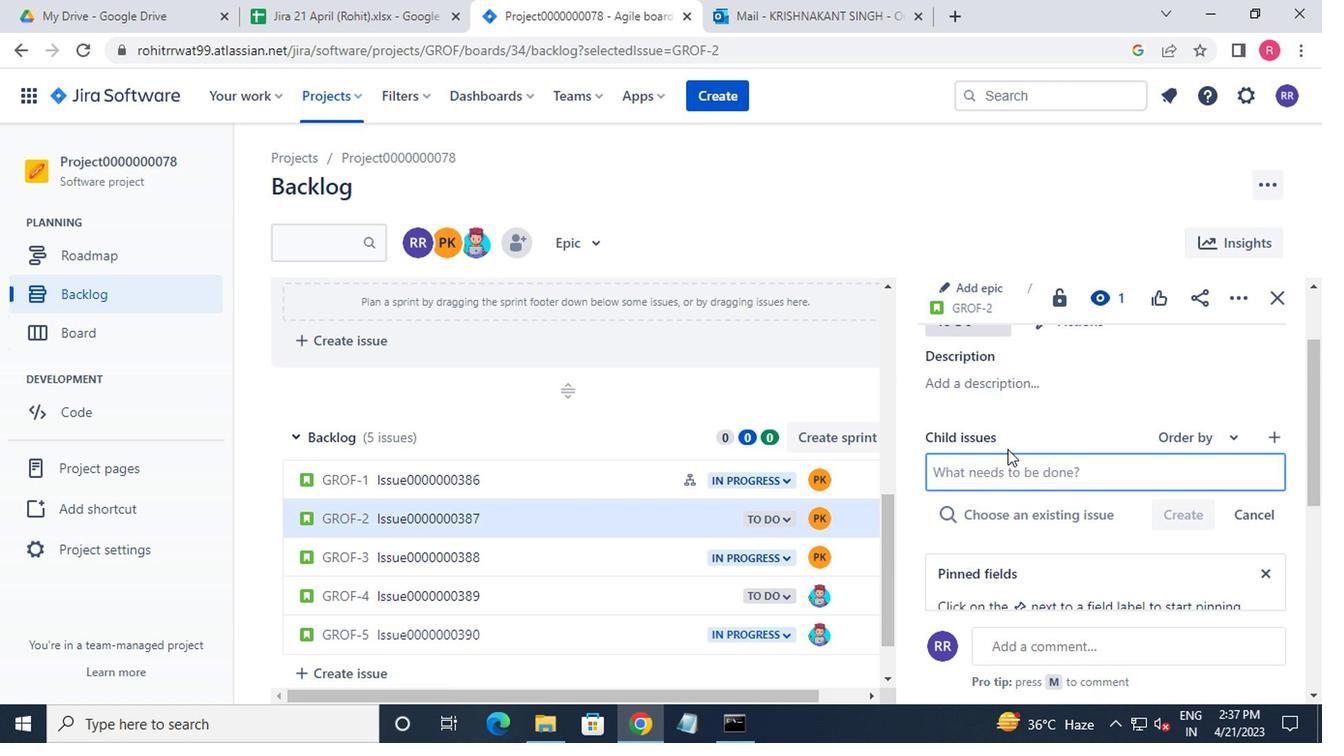 
Action: Key pressed <Key.shift><Key.shift><Key.shift><Key.shift><Key.shift><Key.shift><Key.shift><Key.shift><Key.shift><Key.shift><Key.shift><Key.shift><Key.shift>CHILD<Key.shift_r>ISSUE0000000773<Key.enter><Key.shift>CHILD<Key.shift_r>ISSUE0000000774<Key.enter>
Screenshot: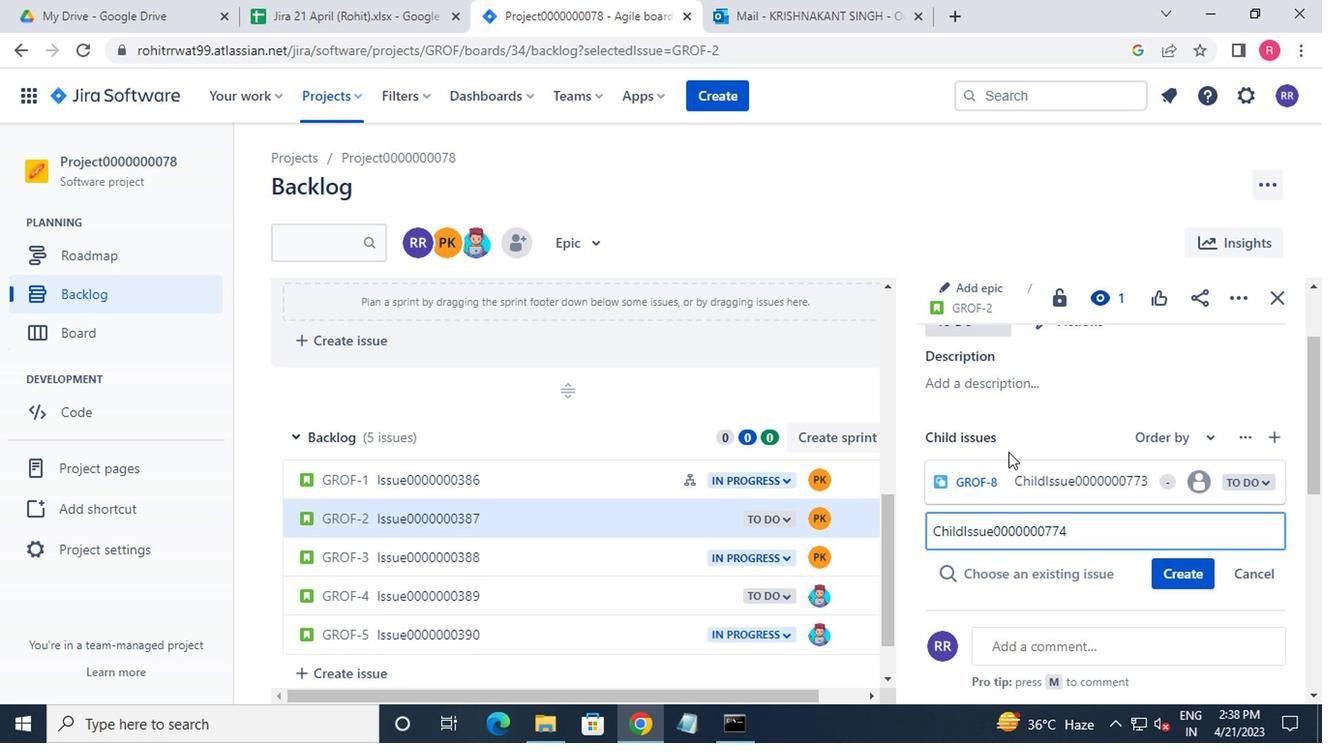 
Action: Mouse moved to (641, 550)
Screenshot: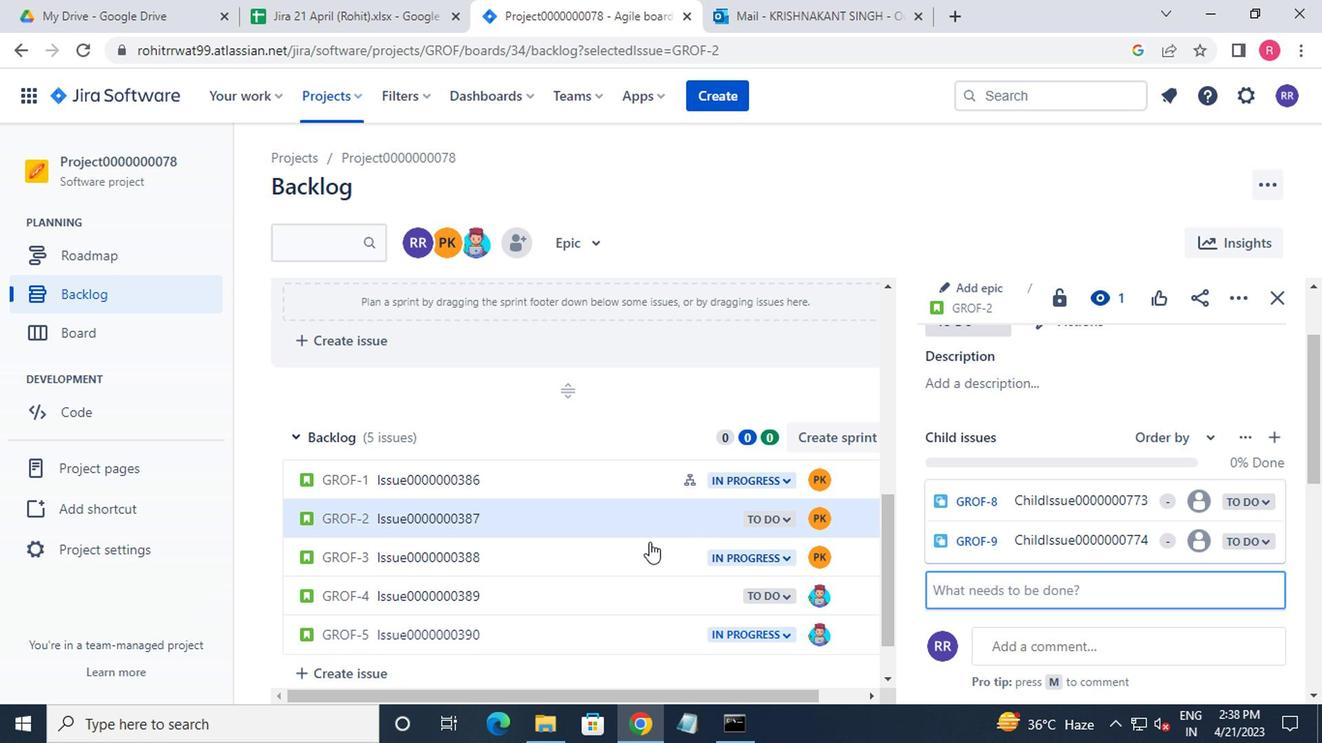 
Action: Mouse pressed left at (641, 550)
Screenshot: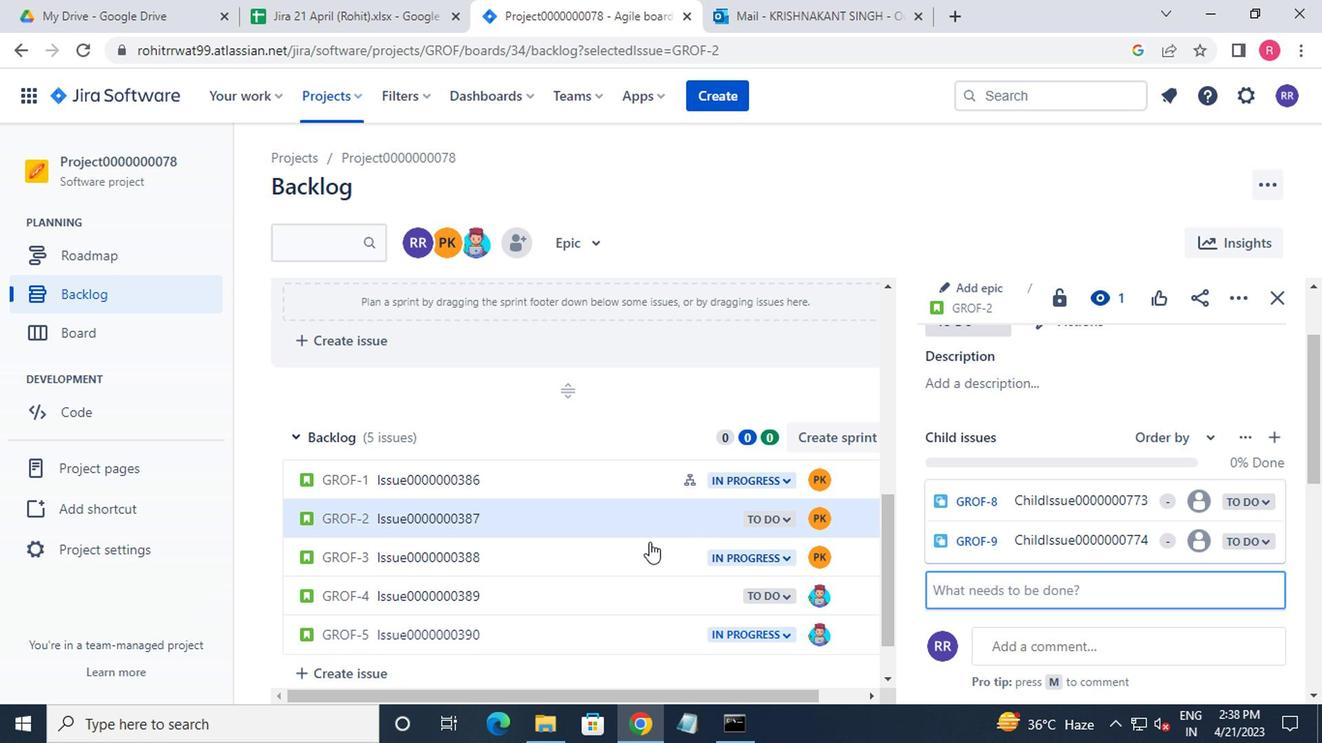 
Action: Mouse moved to (976, 393)
Screenshot: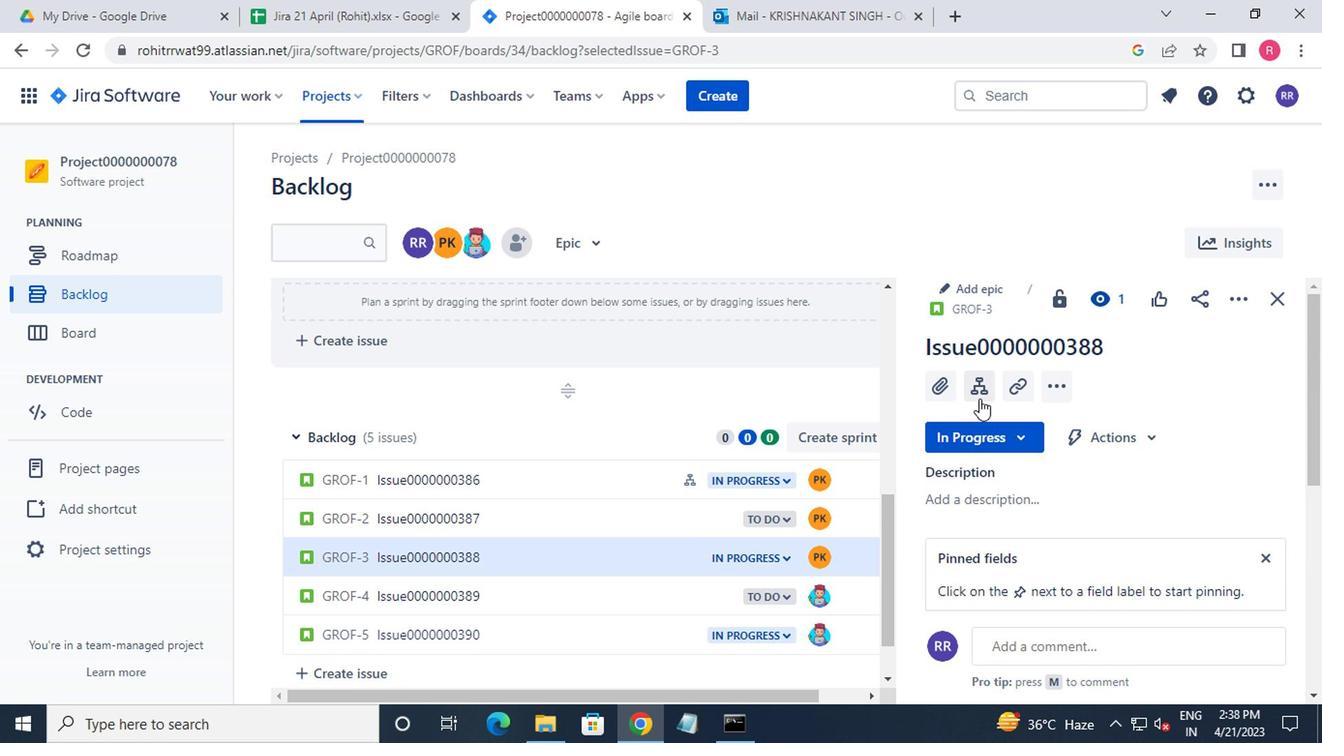 
Action: Mouse pressed left at (976, 393)
Screenshot: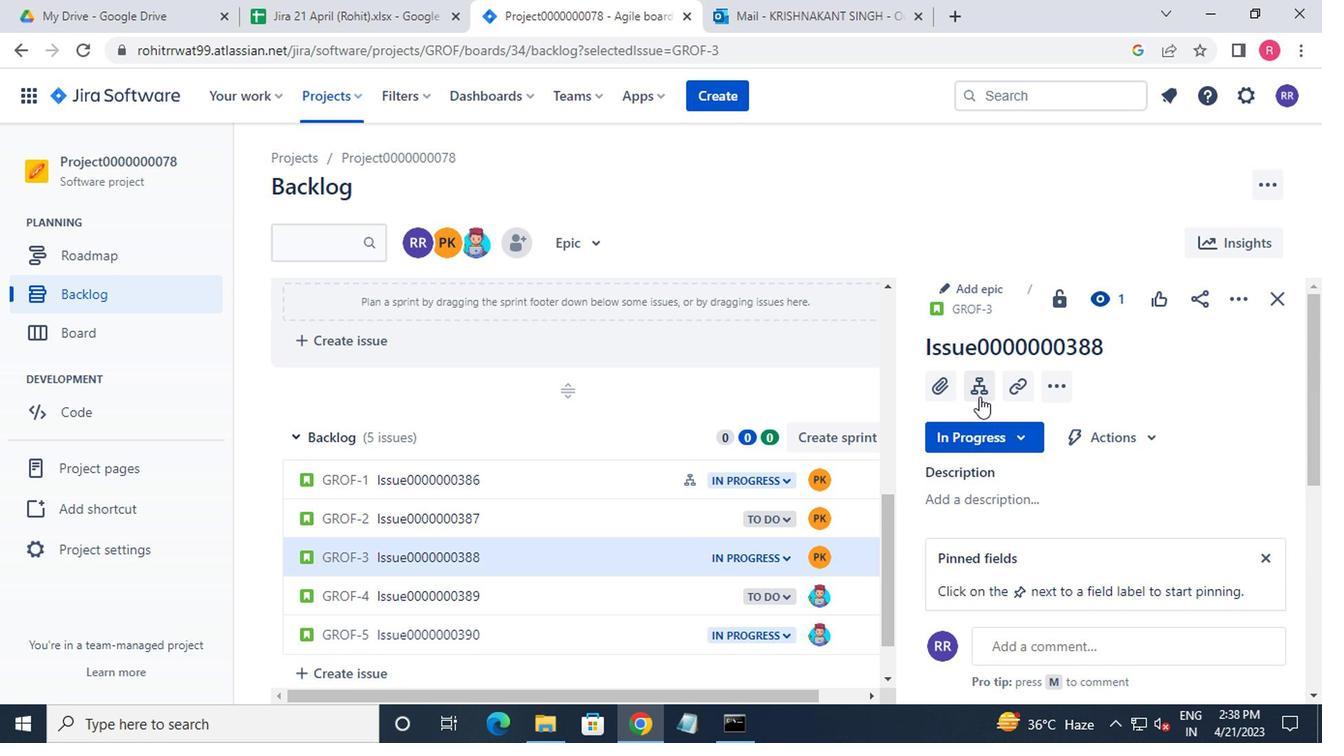 
Action: Mouse moved to (978, 447)
Screenshot: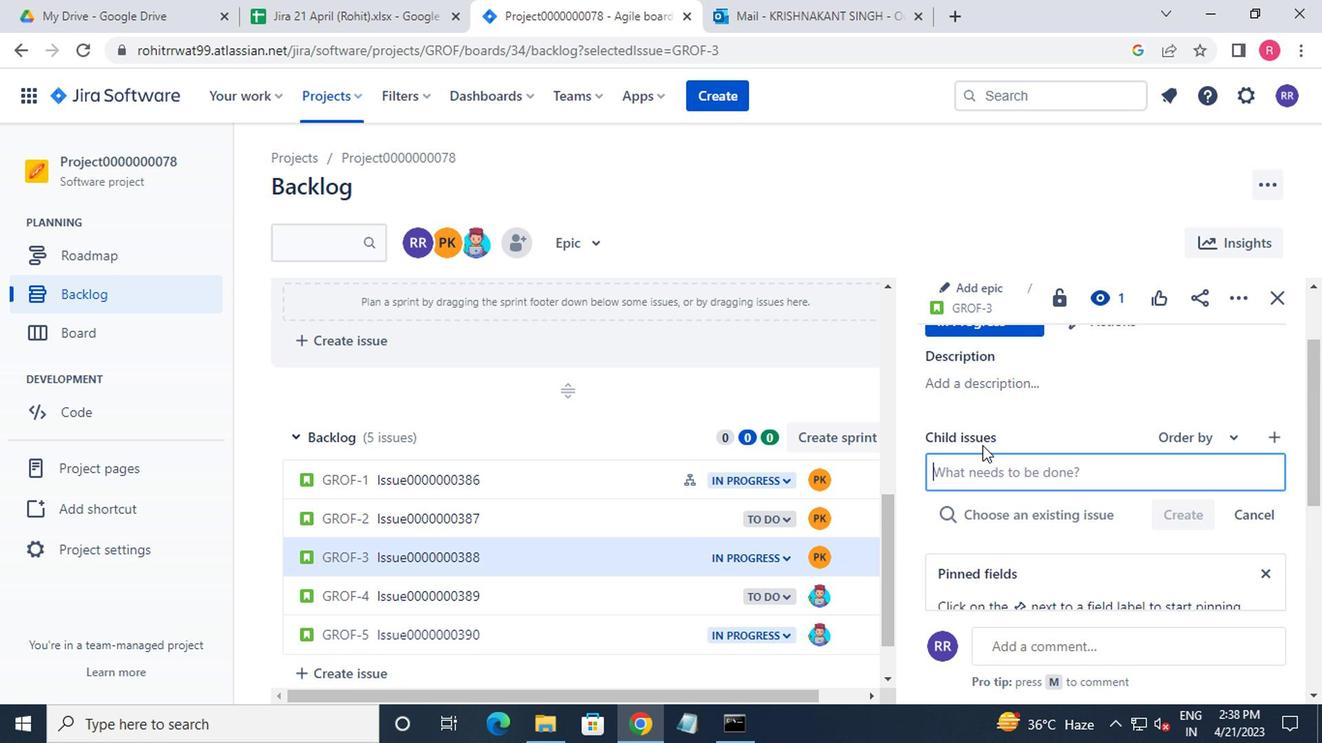 
Action: Key pressed <Key.shift>CHILD<Key.shift_r>ISSUE0000000775<Key.enter><Key.shift>CHILD<Key.shift_r>ISSUE0000000776<Key.enter>
Screenshot: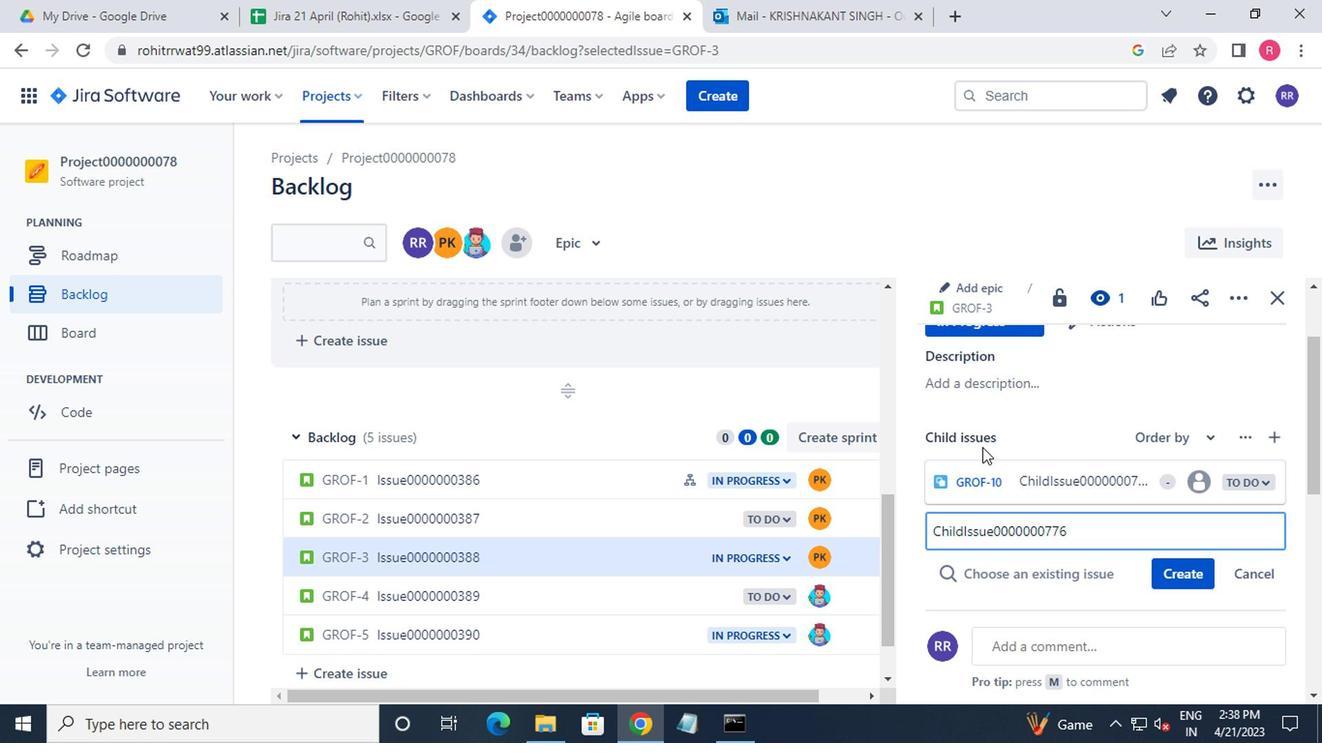 
Action: Mouse moved to (574, 607)
Screenshot: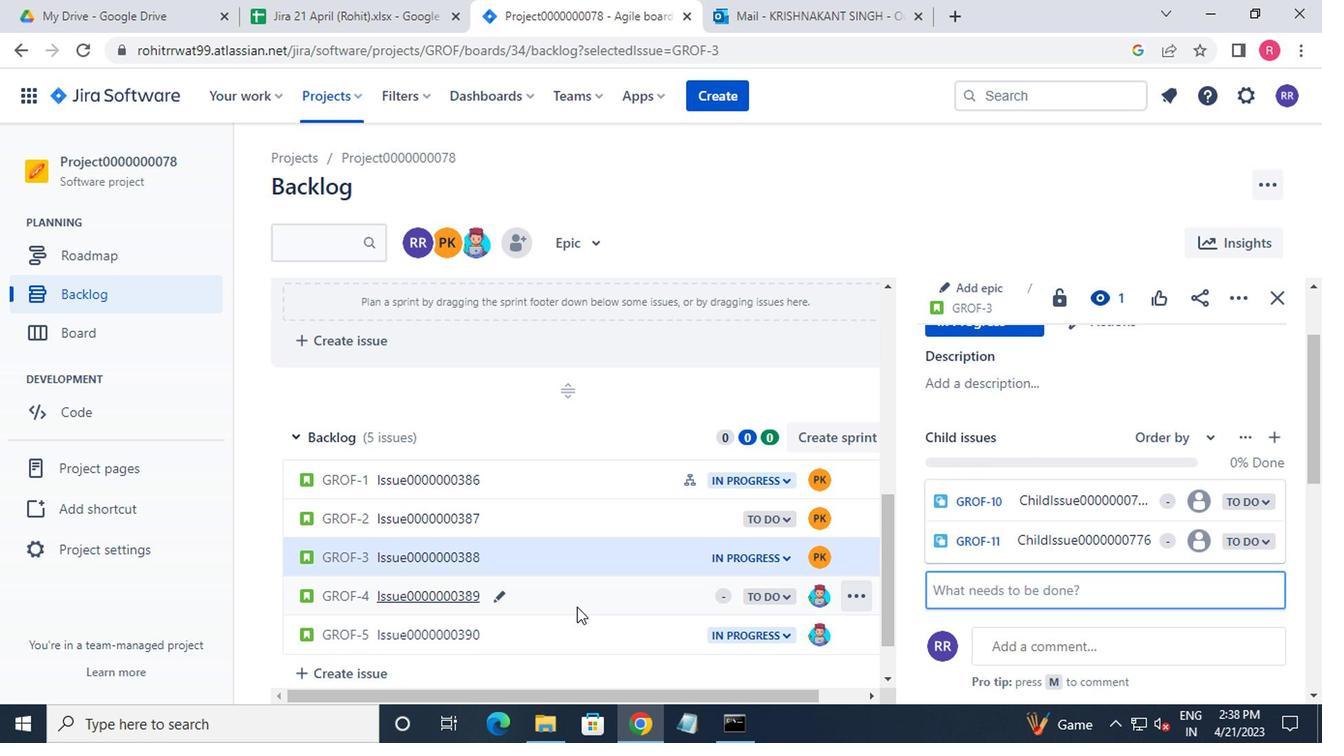 
Action: Mouse pressed left at (574, 607)
Screenshot: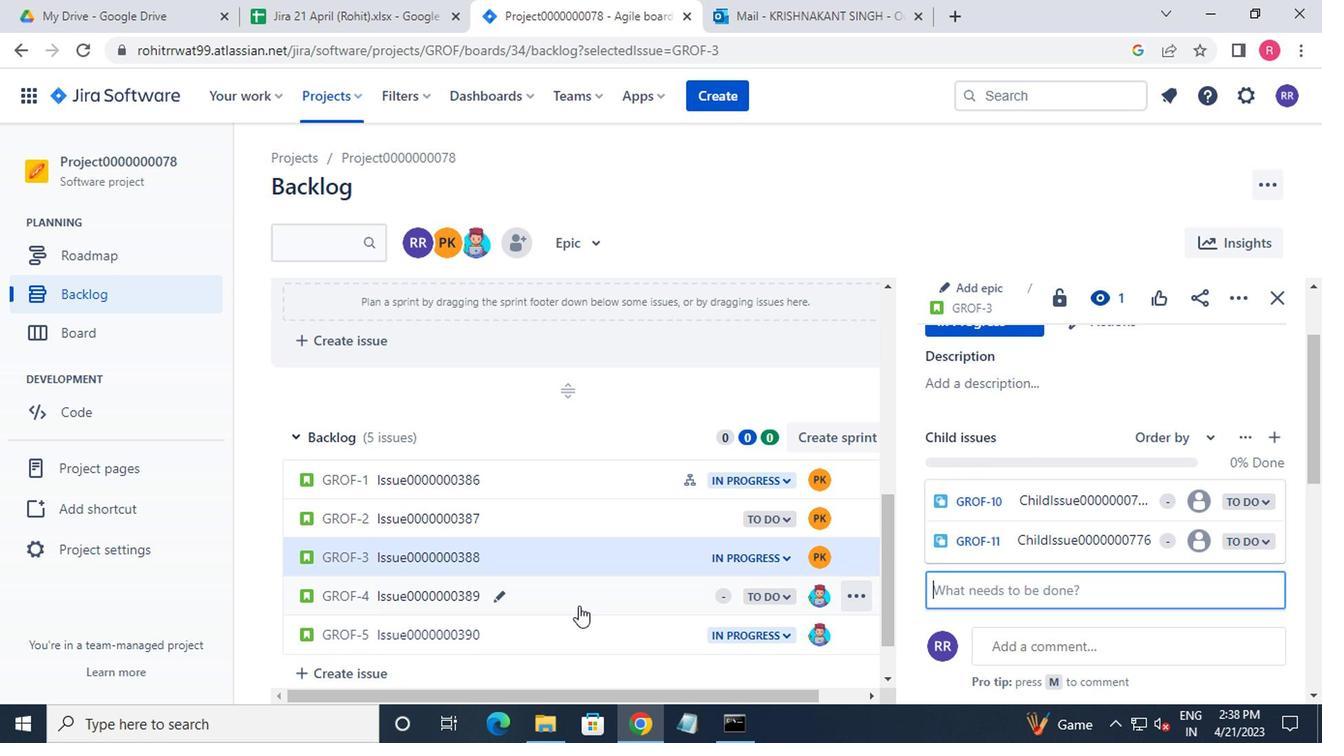 
Action: Mouse moved to (962, 384)
Screenshot: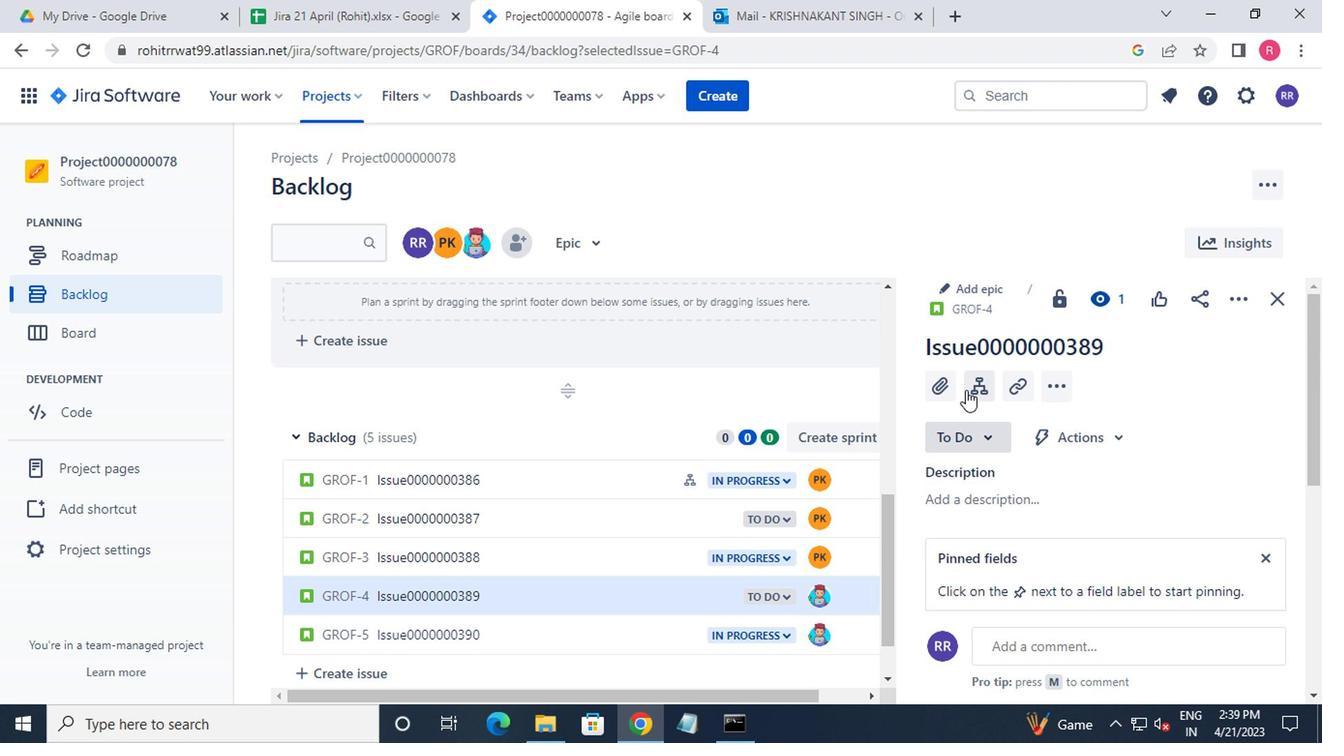 
Action: Mouse pressed left at (962, 384)
Screenshot: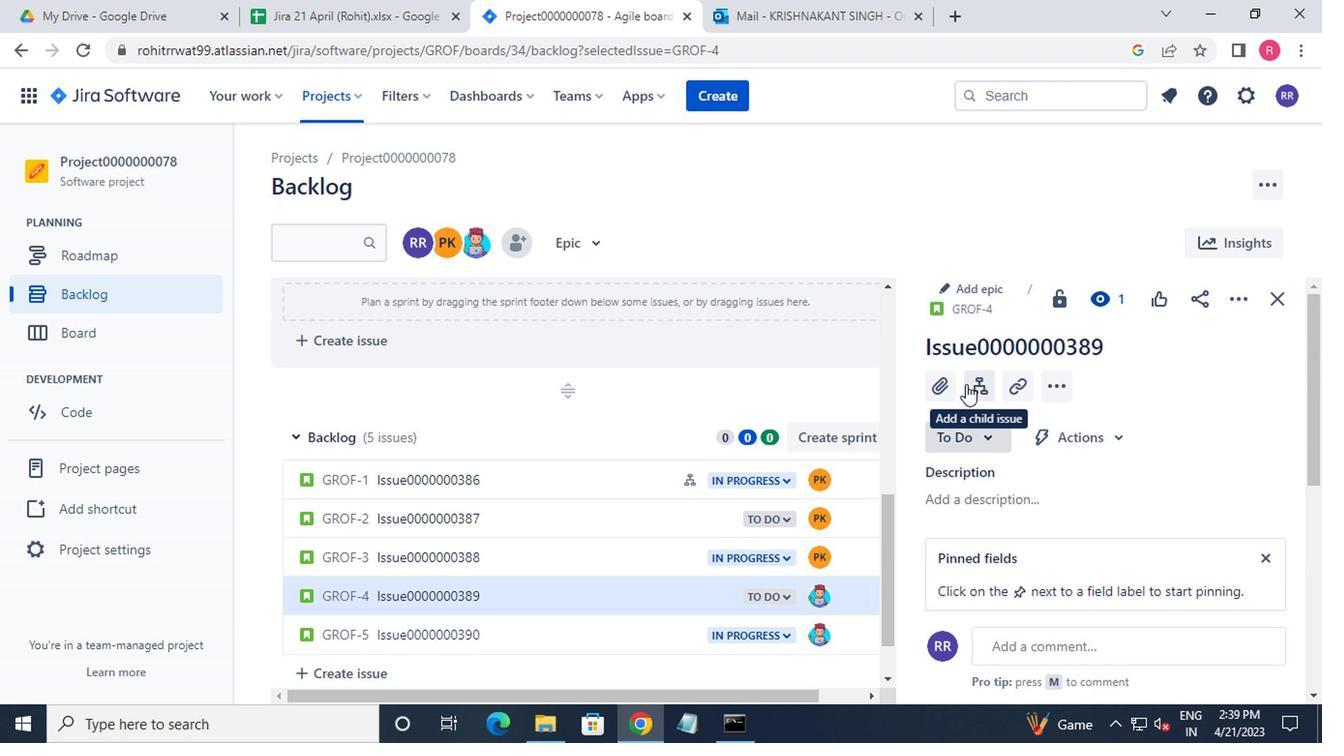 
Action: Mouse moved to (890, 430)
Screenshot: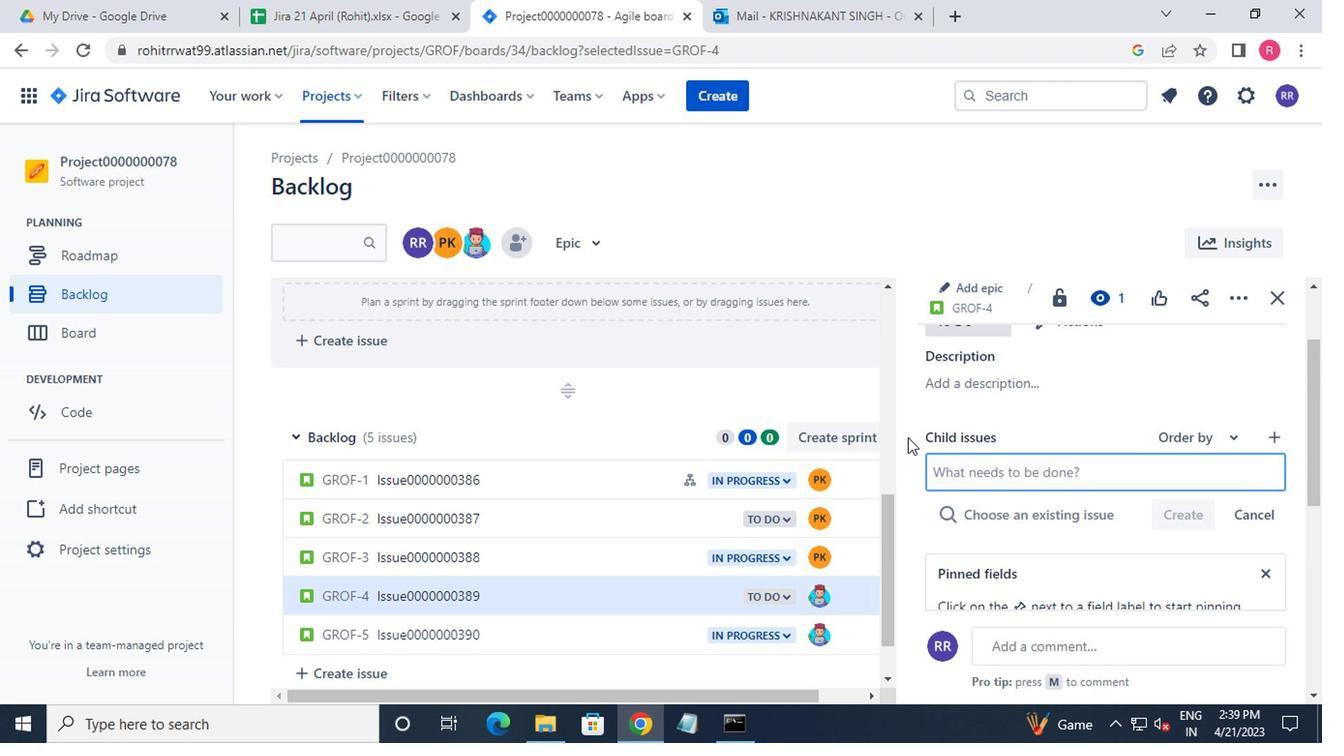 
Action: Key pressed <Key.shift>CHILD<Key.shift_r>ISSUE0000000777
Screenshot: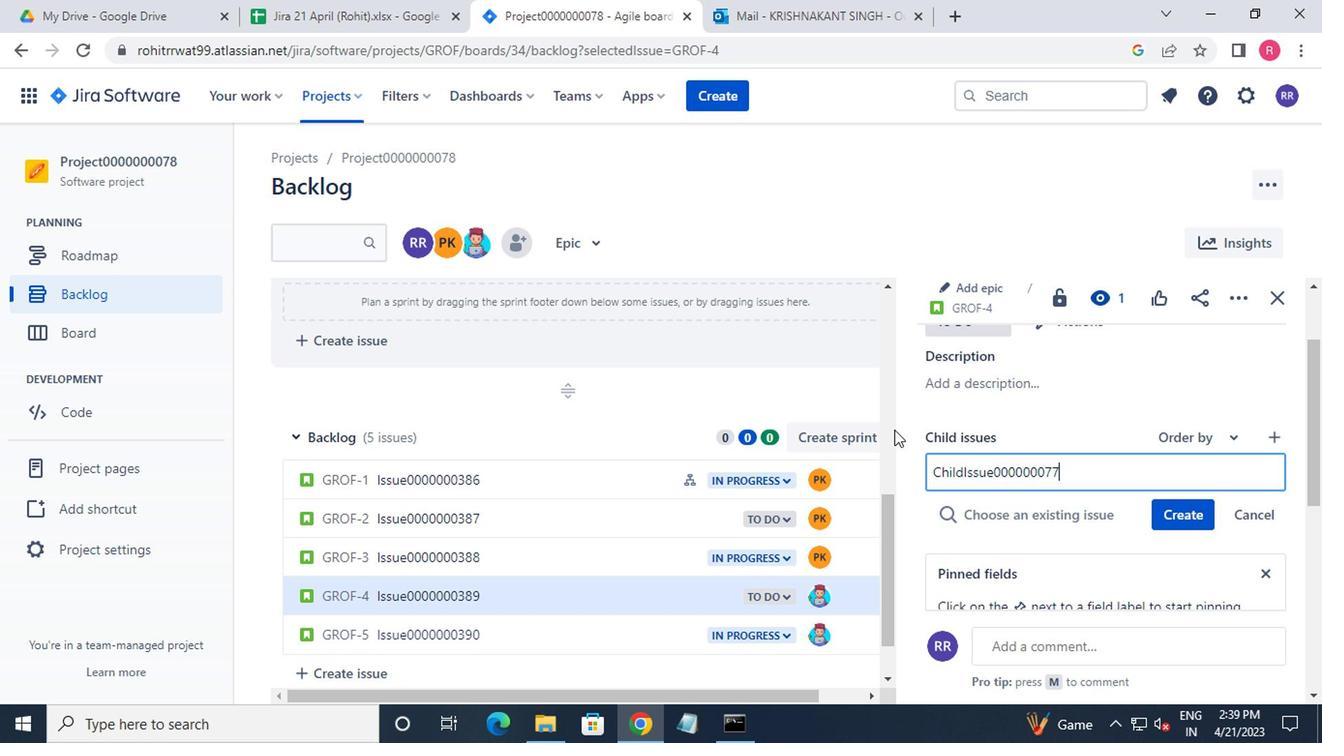 
Action: Mouse moved to (888, 428)
Screenshot: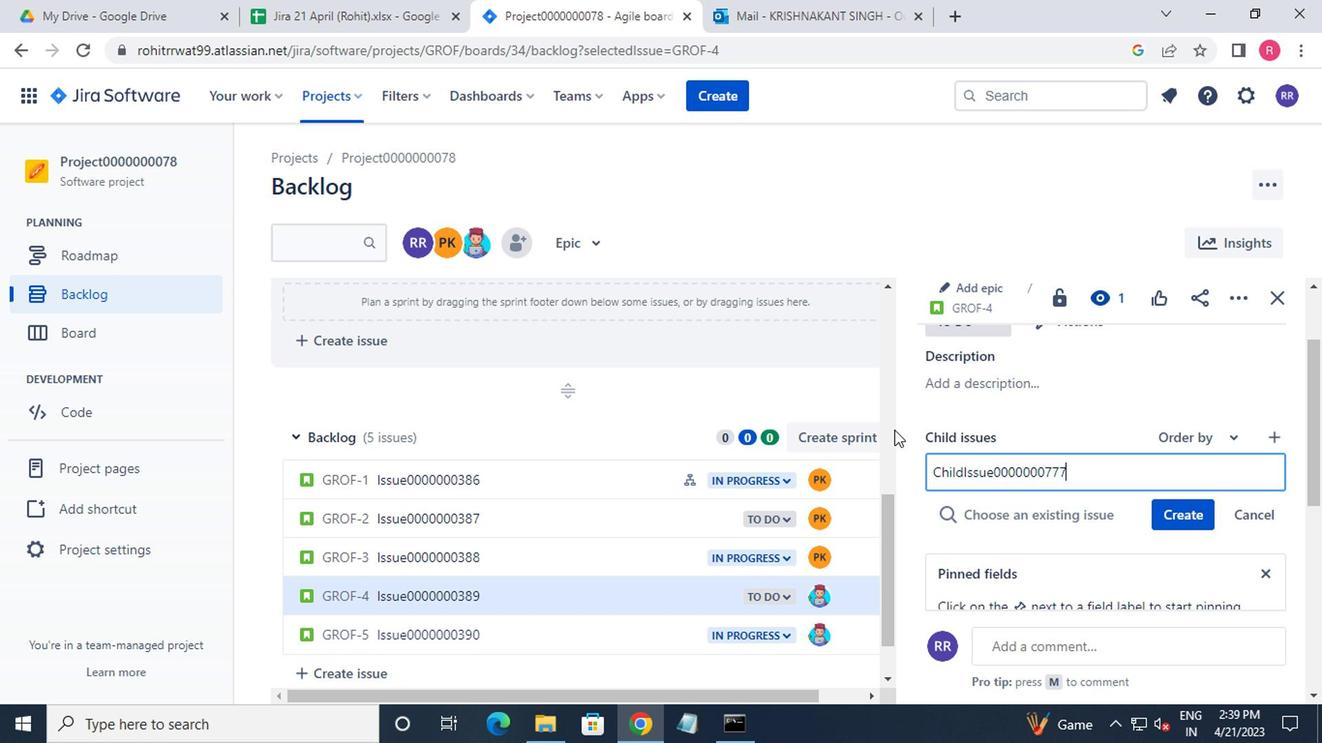 
Action: Key pressed <Key.enter>
Screenshot: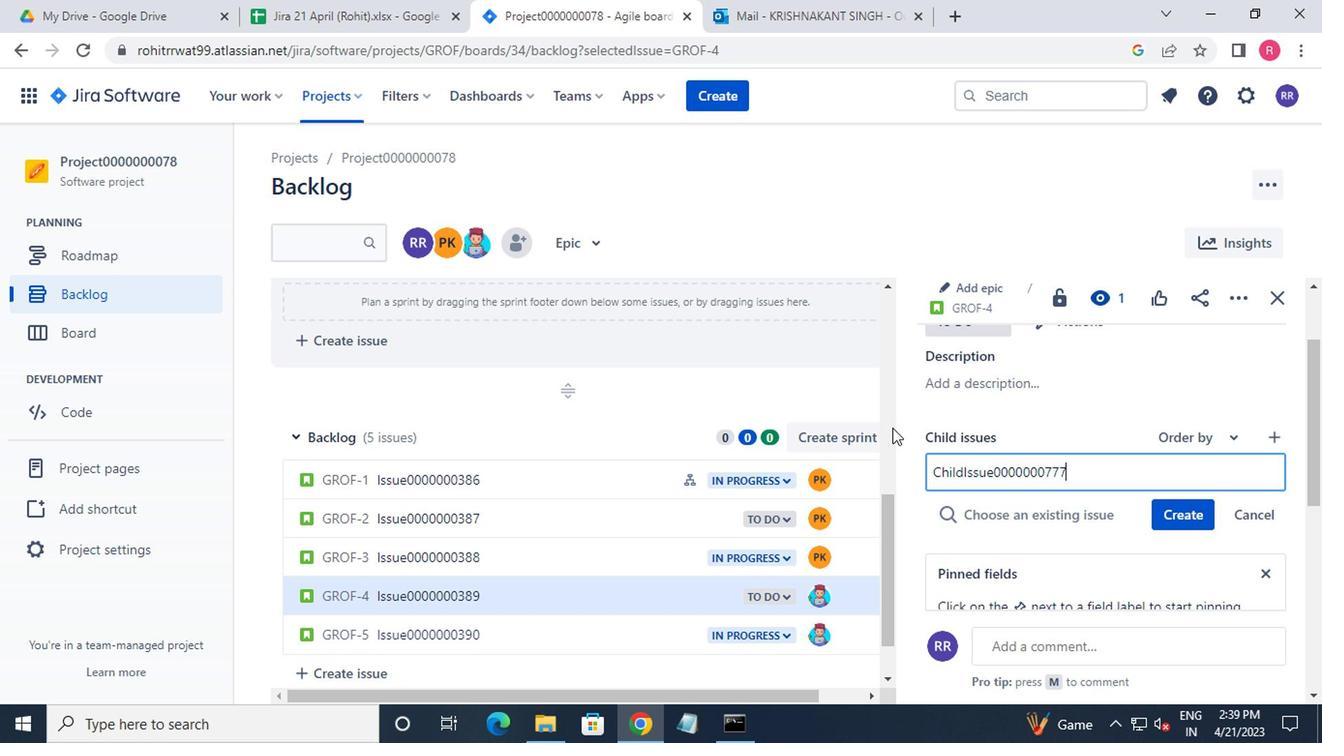 
